 Task: Search one way flight ticket for 3 adults, 3 children in premium economy from San Juan: Fernando Luis Ribas Dominicci Airport (isla Grande Airport) to Greensboro: Piedmont Triad International Airport on 5-1-2023. Choice of flights is United. Price is upto 89000. Outbound departure time preference is 23:45.
Action: Mouse moved to (305, 438)
Screenshot: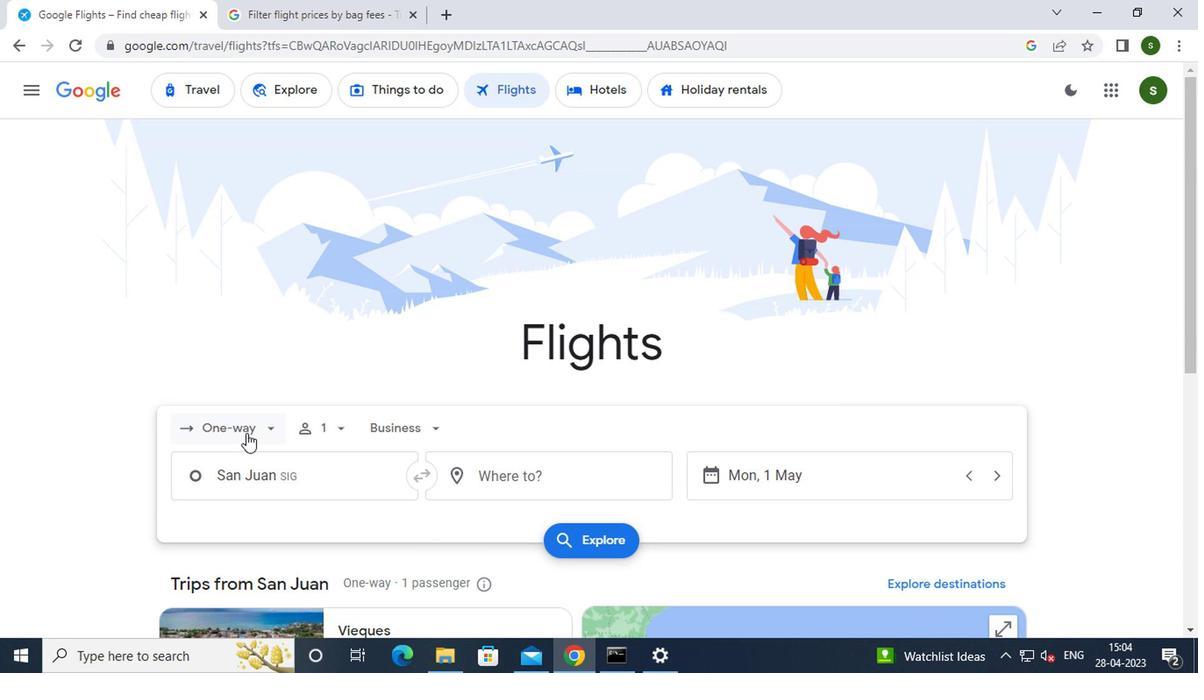 
Action: Mouse pressed left at (305, 438)
Screenshot: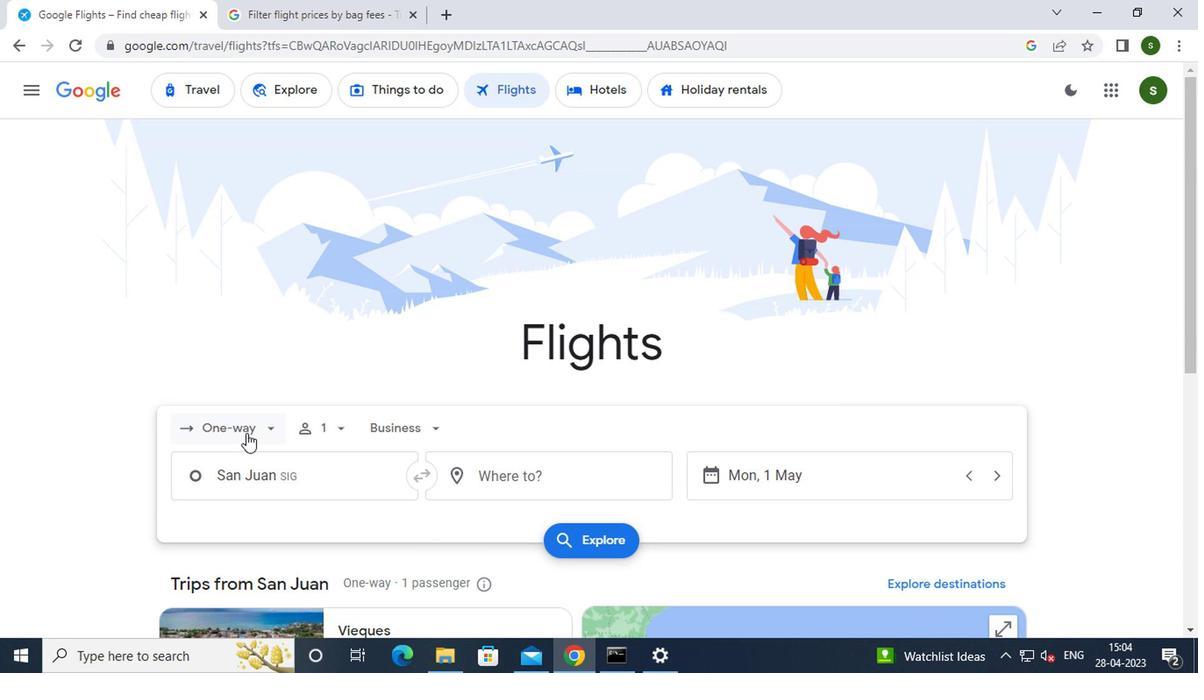 
Action: Mouse moved to (313, 496)
Screenshot: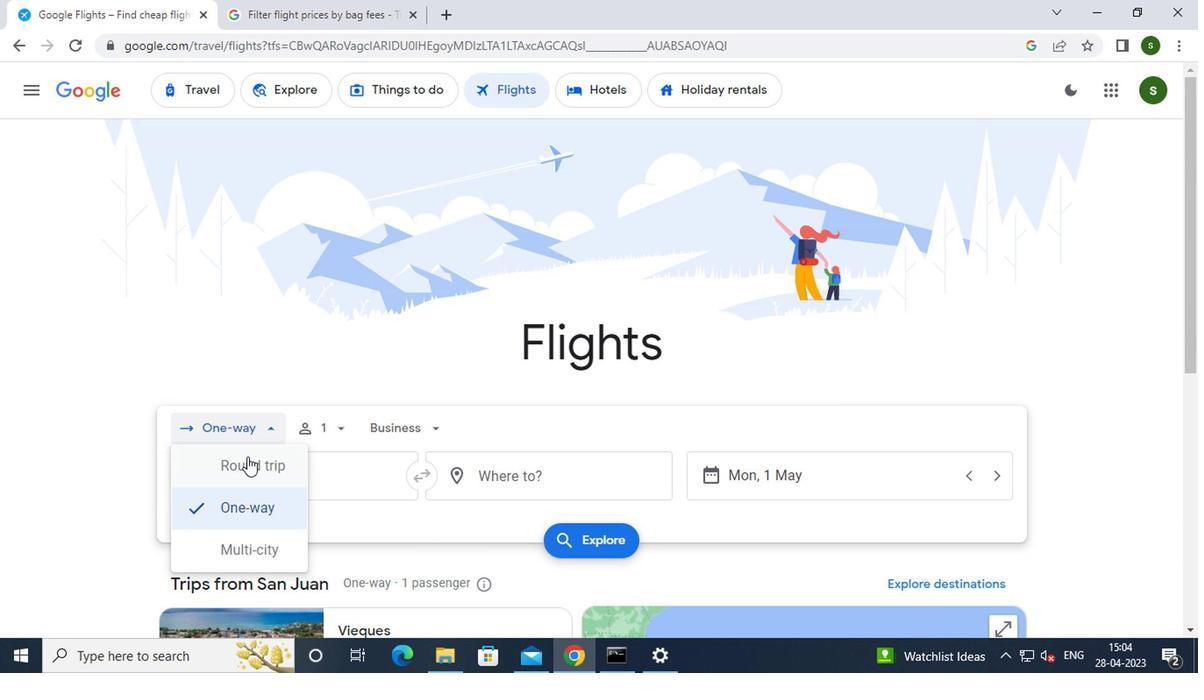 
Action: Mouse pressed left at (313, 496)
Screenshot: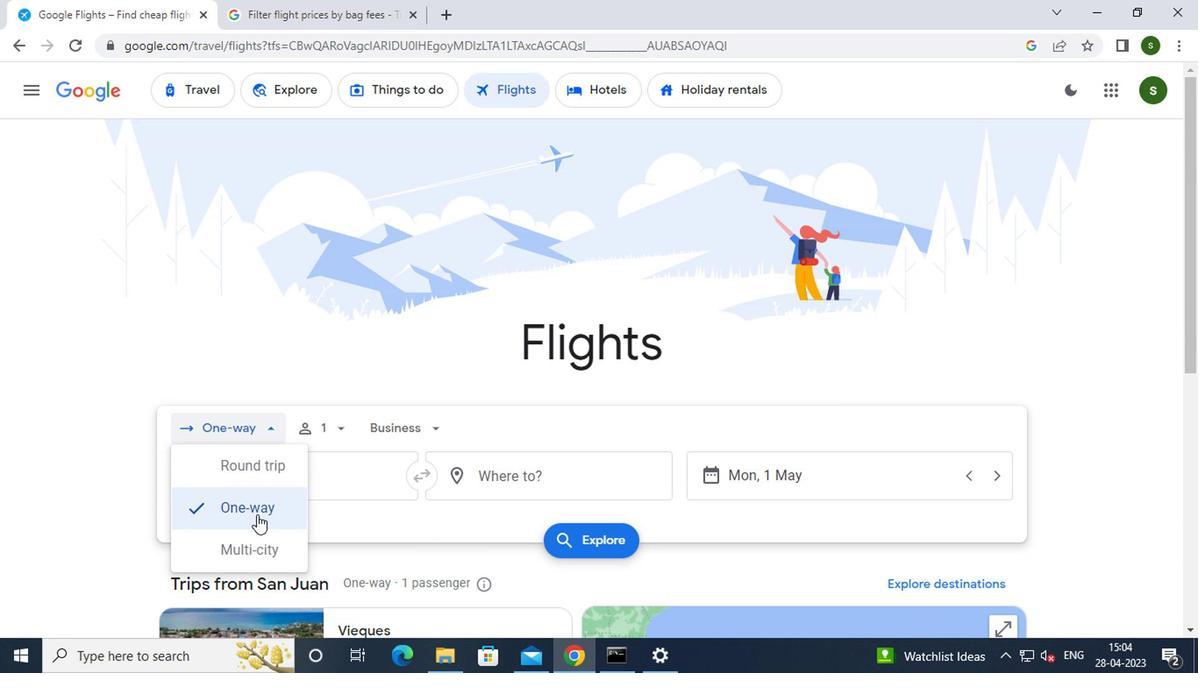 
Action: Mouse moved to (370, 434)
Screenshot: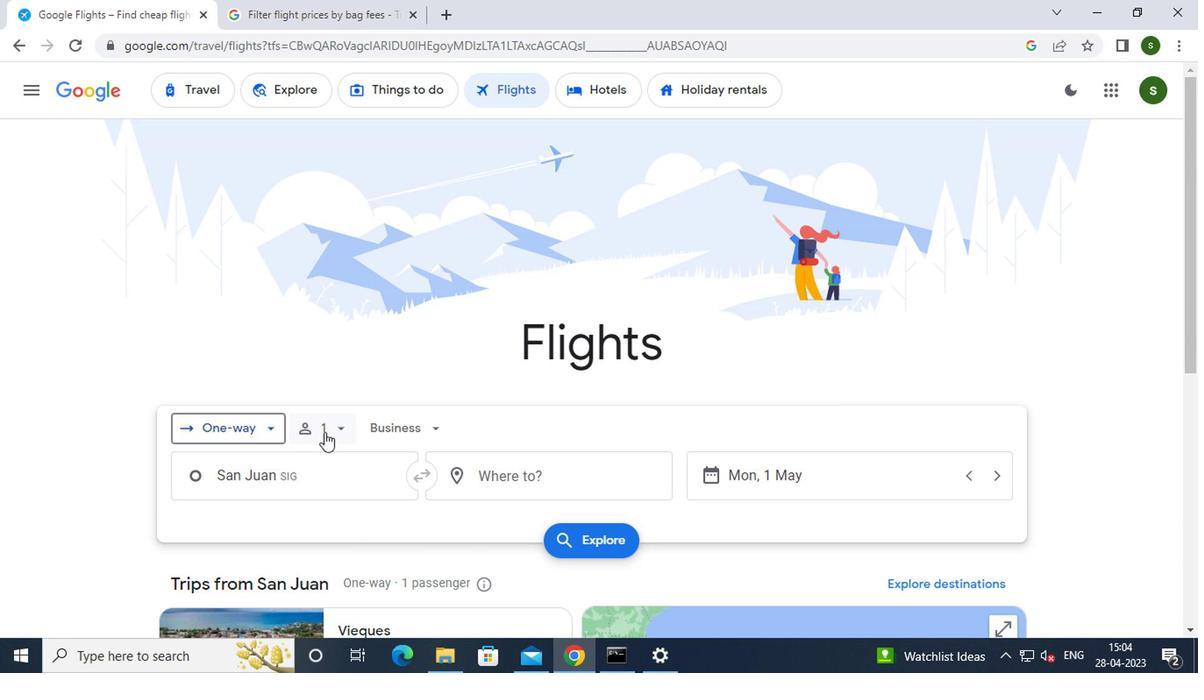 
Action: Mouse pressed left at (370, 434)
Screenshot: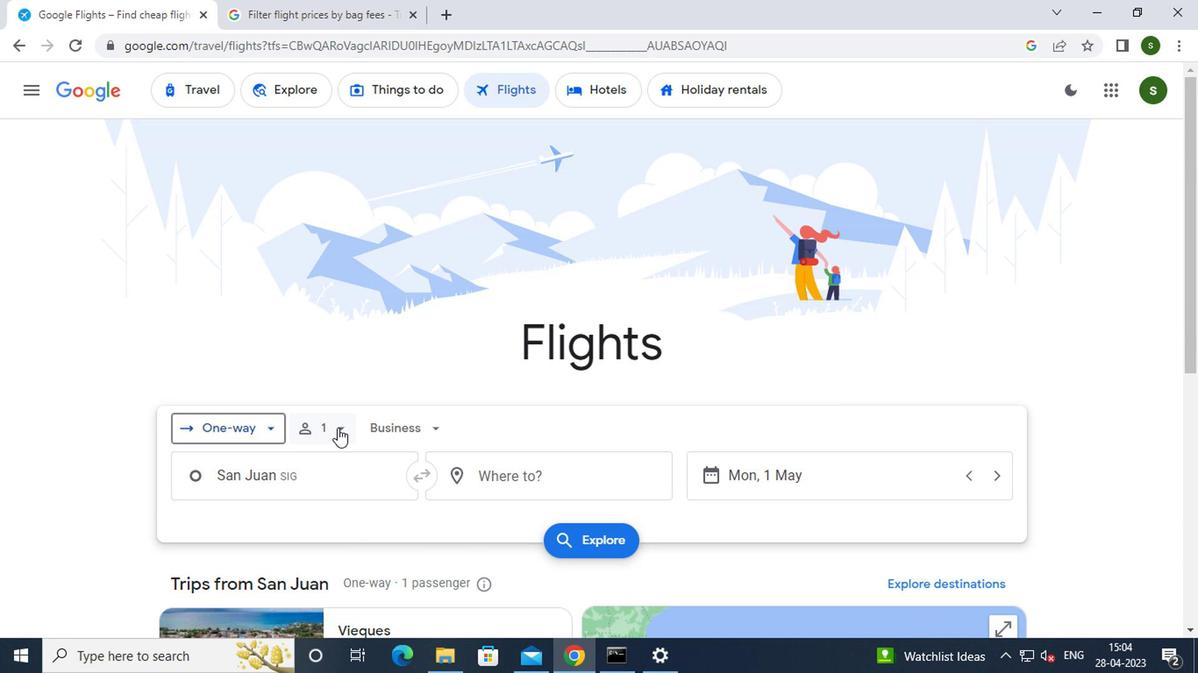 
Action: Mouse moved to (472, 462)
Screenshot: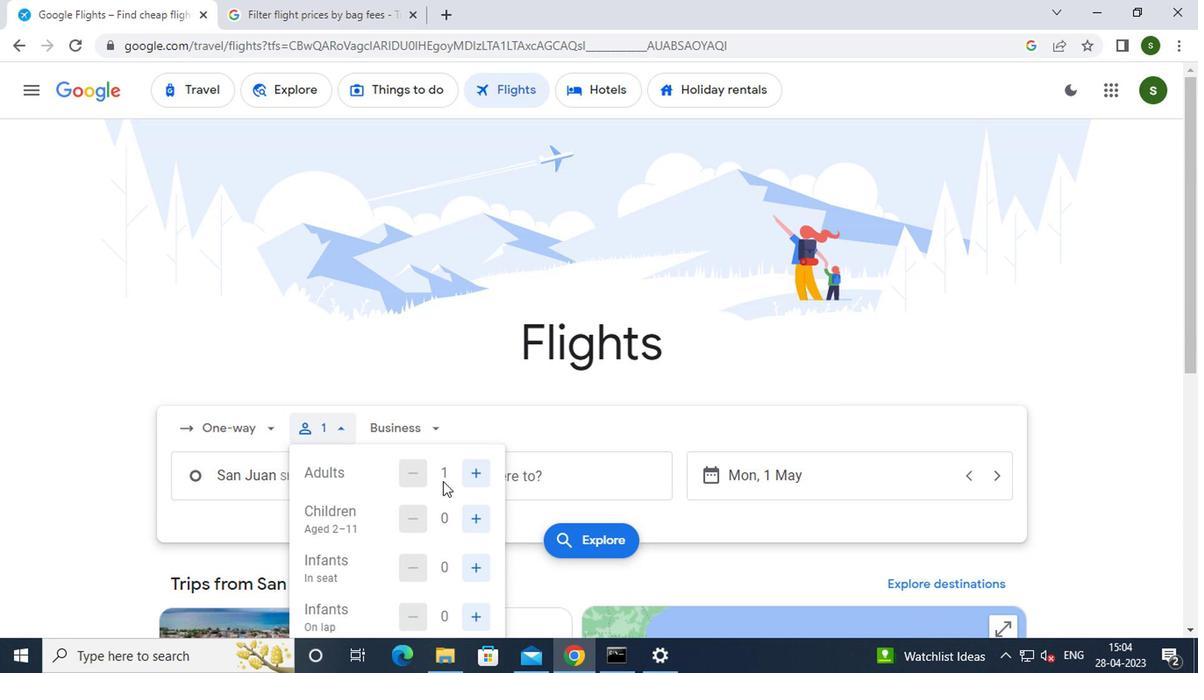
Action: Mouse pressed left at (472, 462)
Screenshot: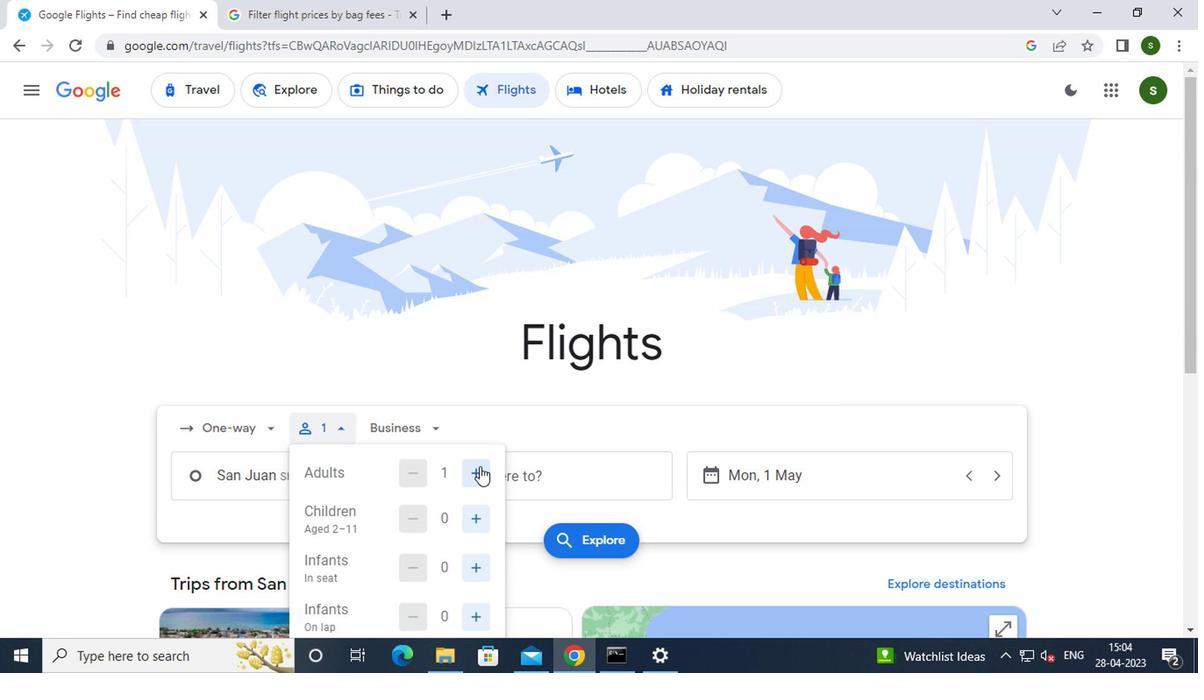 
Action: Mouse pressed left at (472, 462)
Screenshot: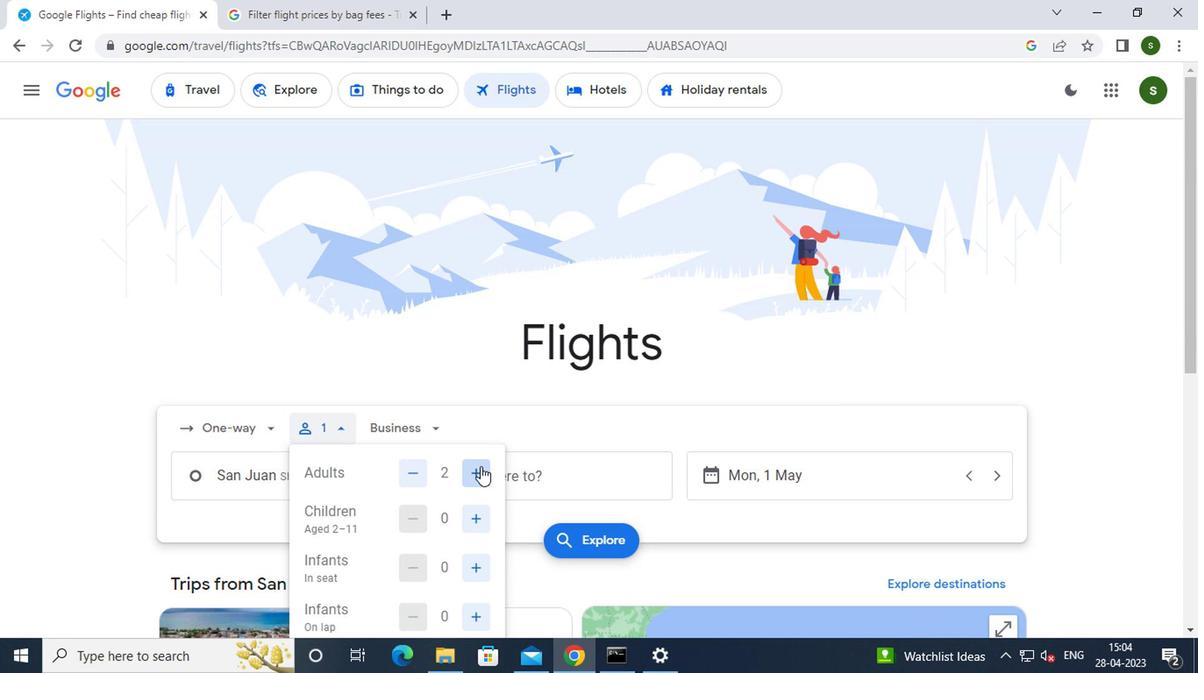 
Action: Mouse moved to (466, 497)
Screenshot: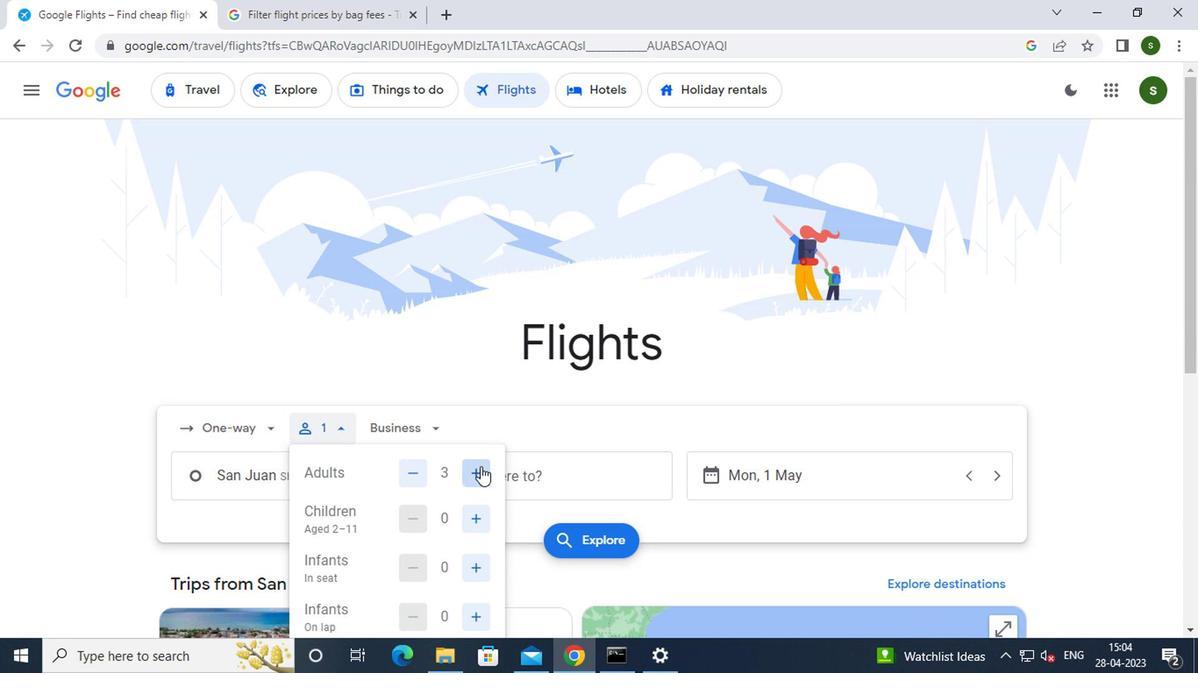 
Action: Mouse pressed left at (466, 497)
Screenshot: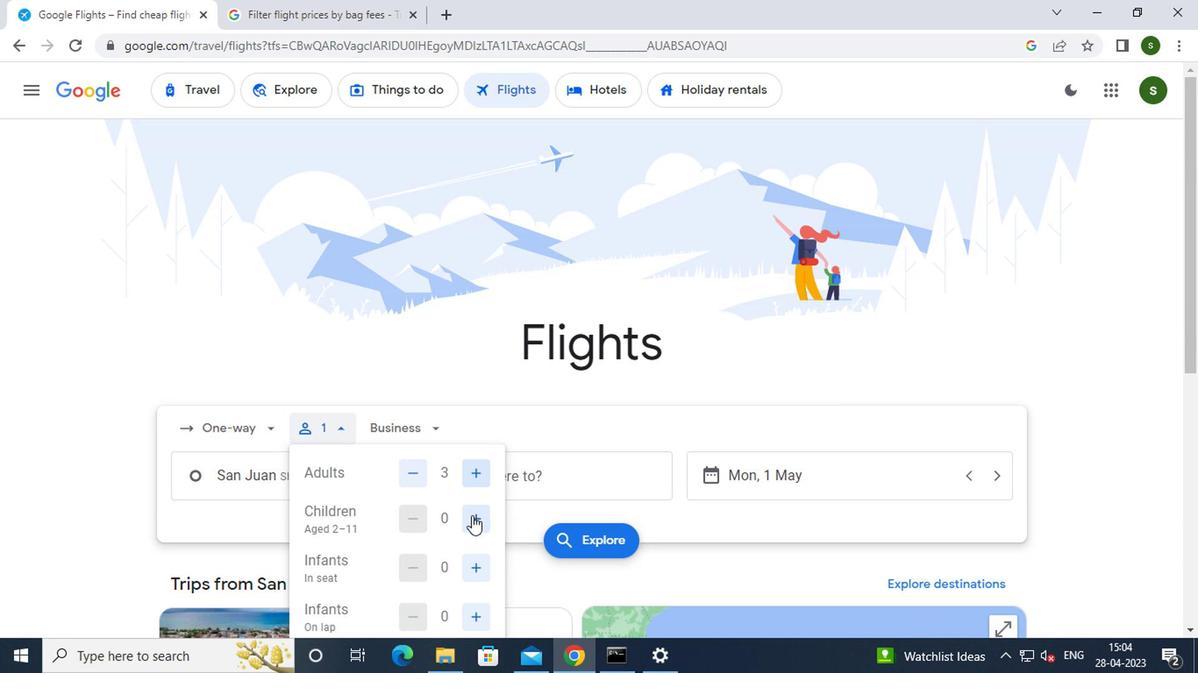 
Action: Mouse pressed left at (466, 497)
Screenshot: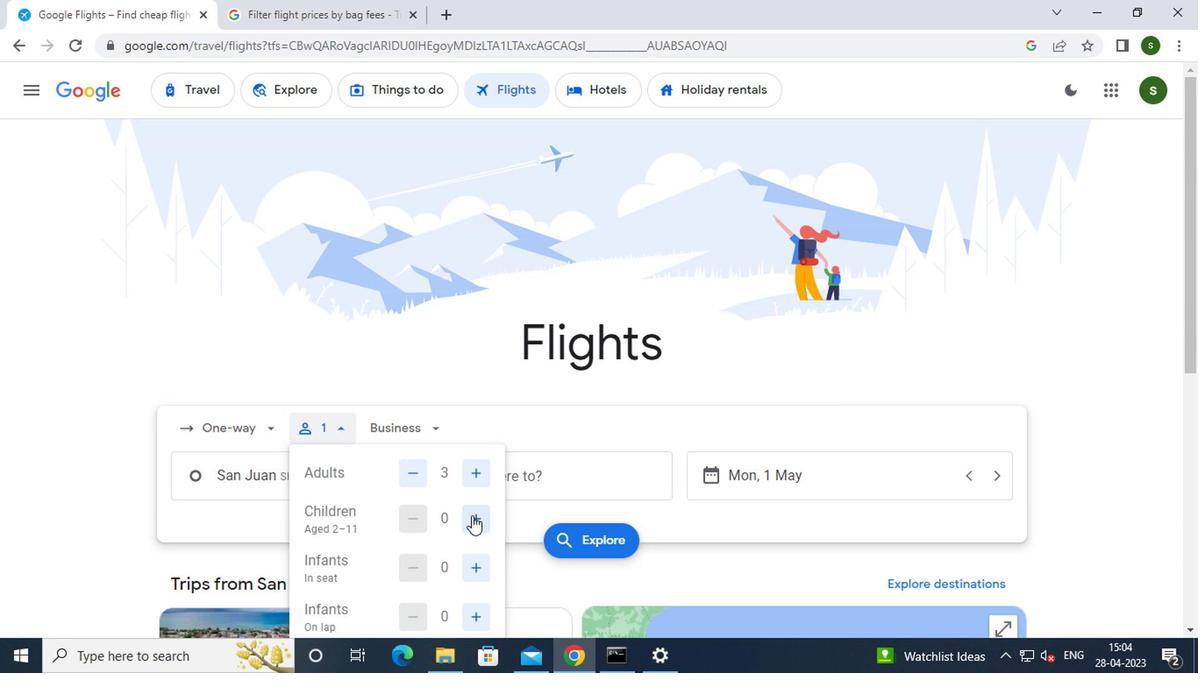 
Action: Mouse pressed left at (466, 497)
Screenshot: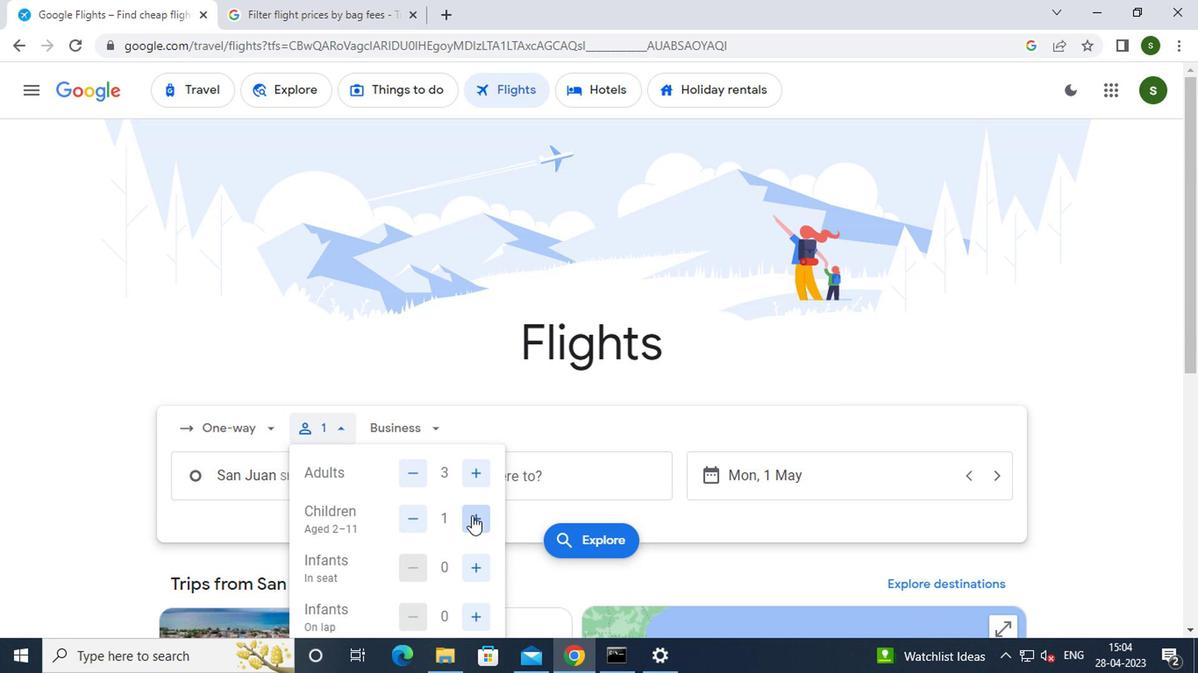 
Action: Mouse moved to (436, 438)
Screenshot: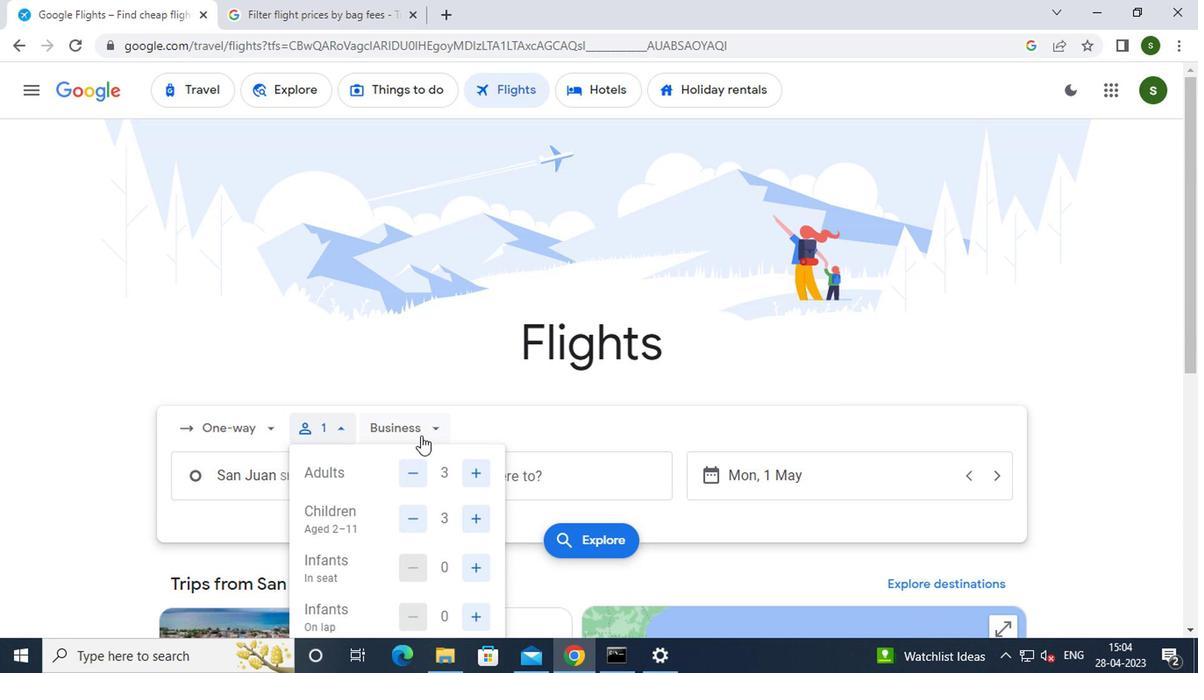 
Action: Mouse pressed left at (436, 438)
Screenshot: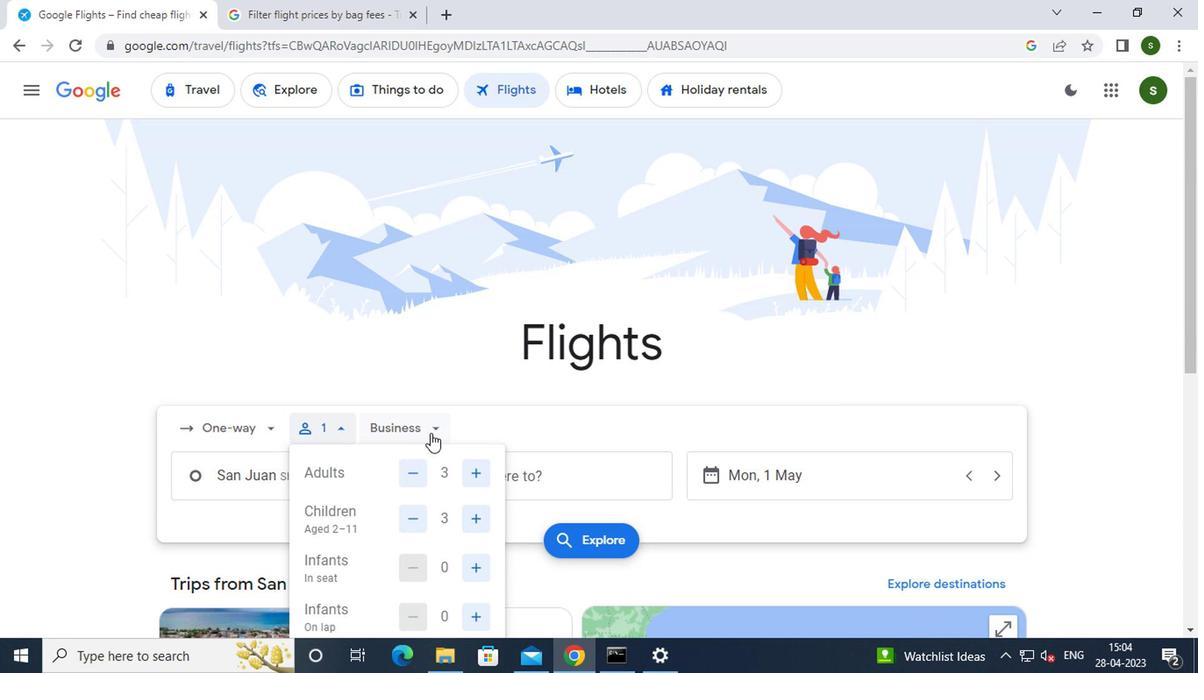 
Action: Mouse moved to (451, 489)
Screenshot: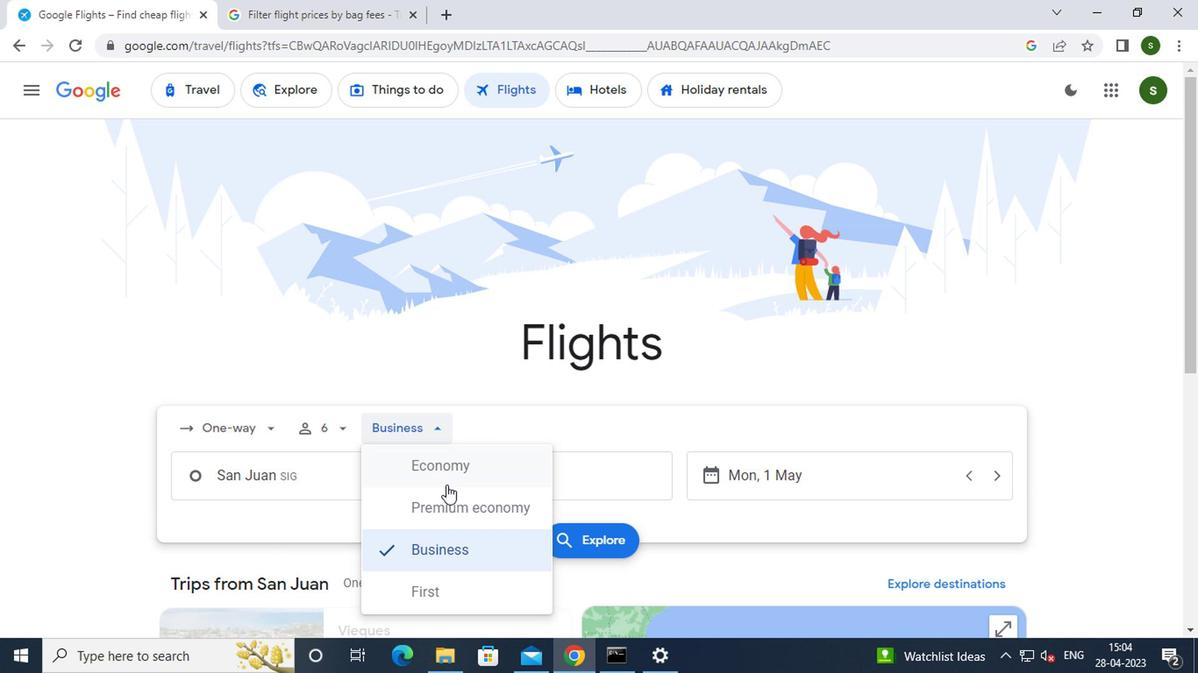 
Action: Mouse pressed left at (451, 489)
Screenshot: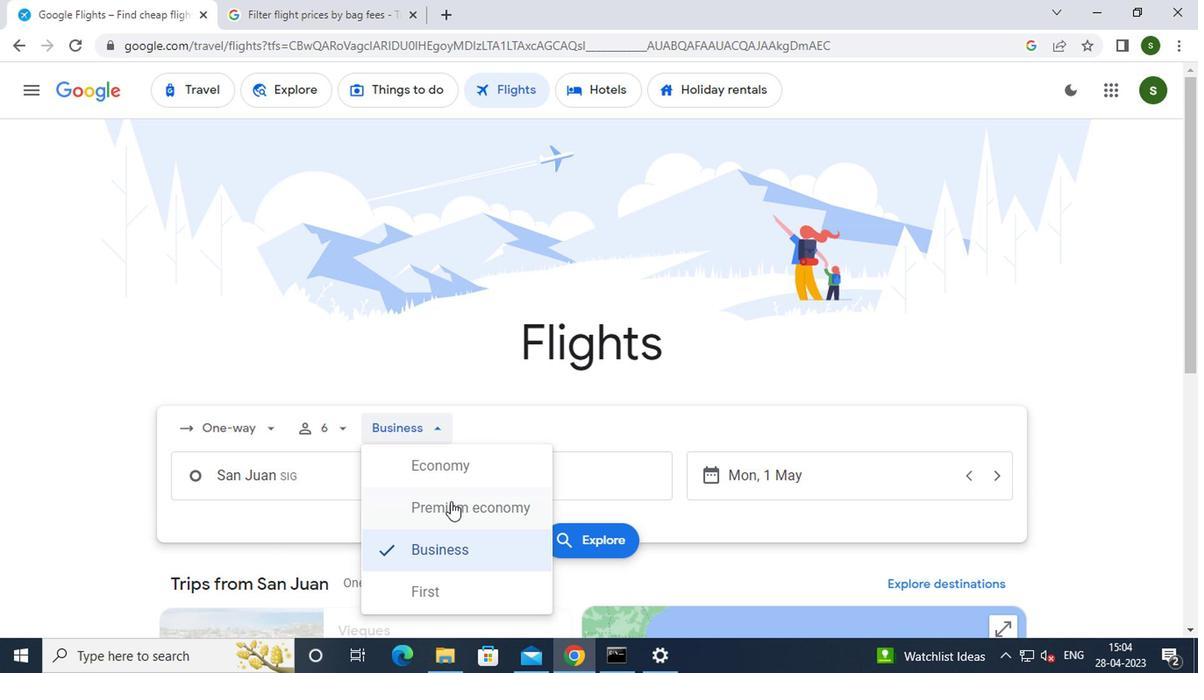 
Action: Mouse moved to (408, 476)
Screenshot: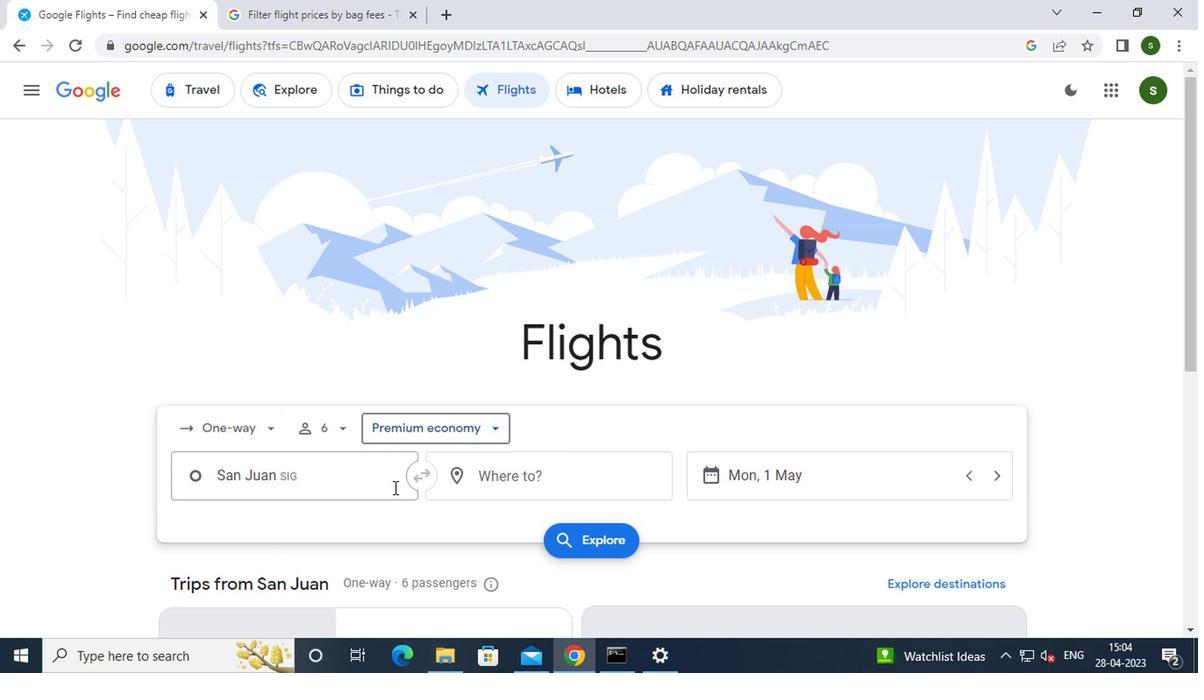 
Action: Mouse pressed left at (408, 476)
Screenshot: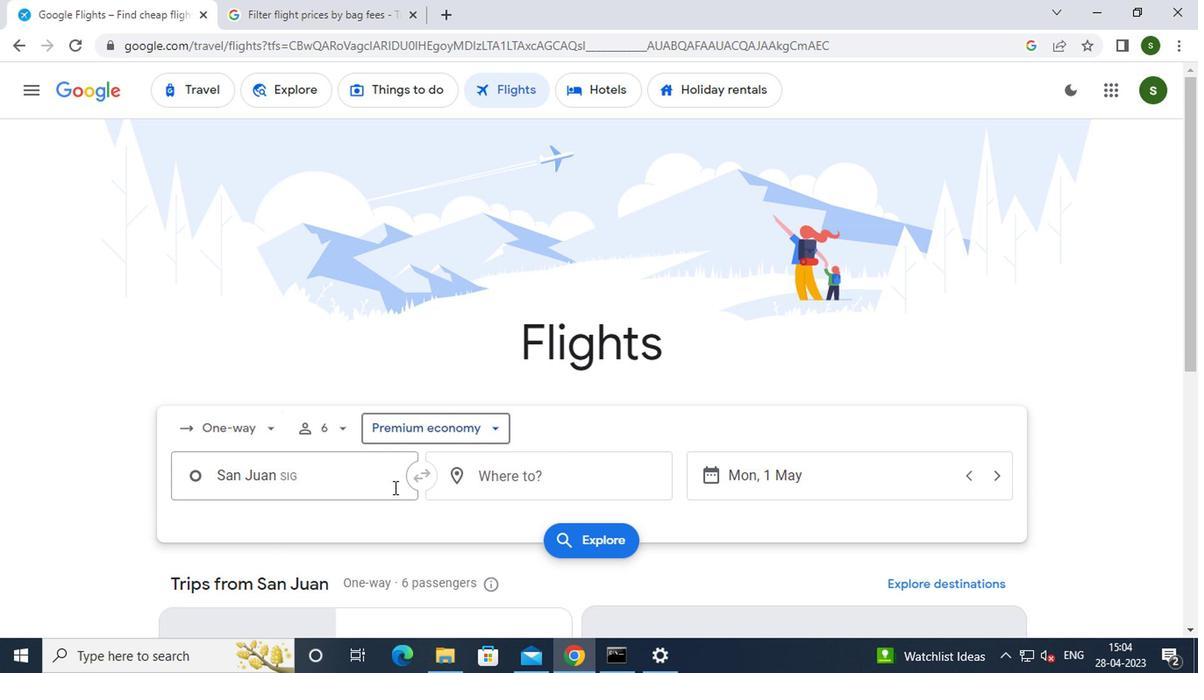 
Action: Mouse moved to (408, 476)
Screenshot: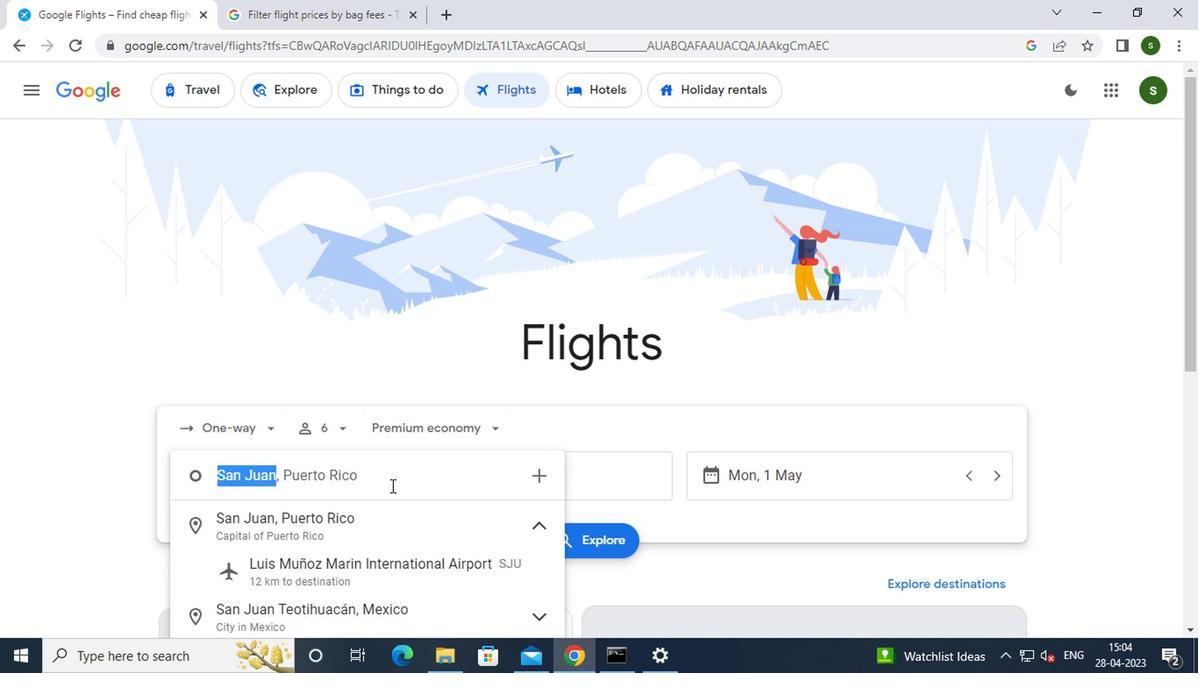 
Action: Key pressed f<Key.caps_lock>ernando
Screenshot: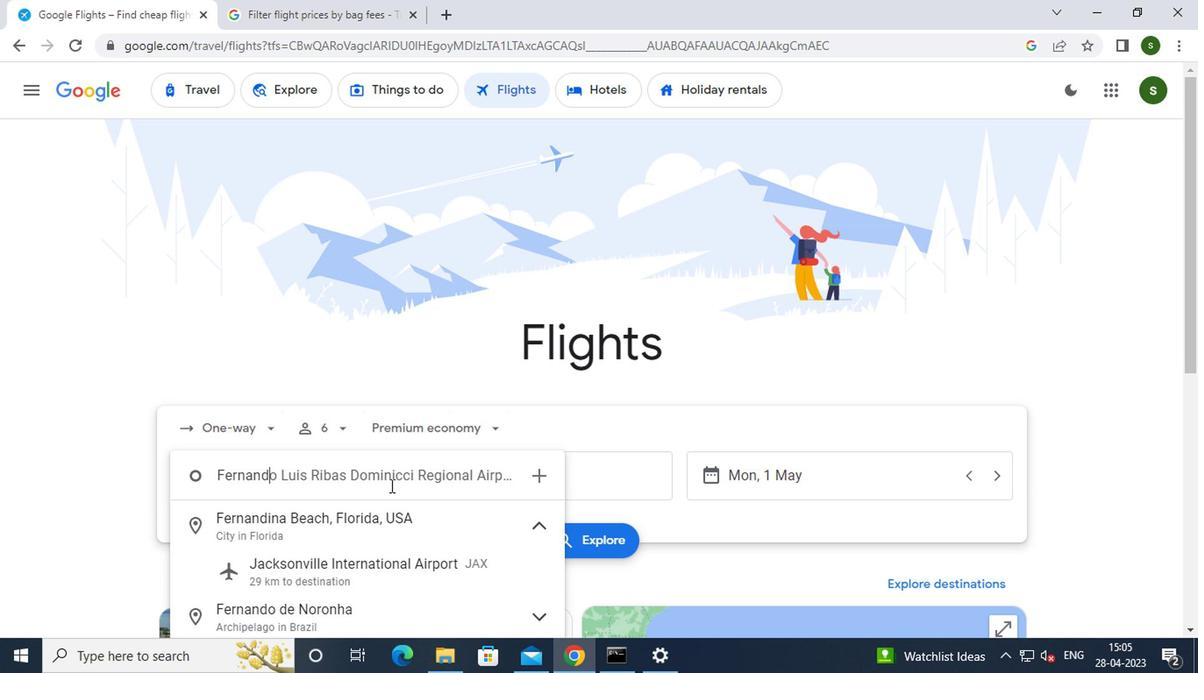 
Action: Mouse moved to (405, 567)
Screenshot: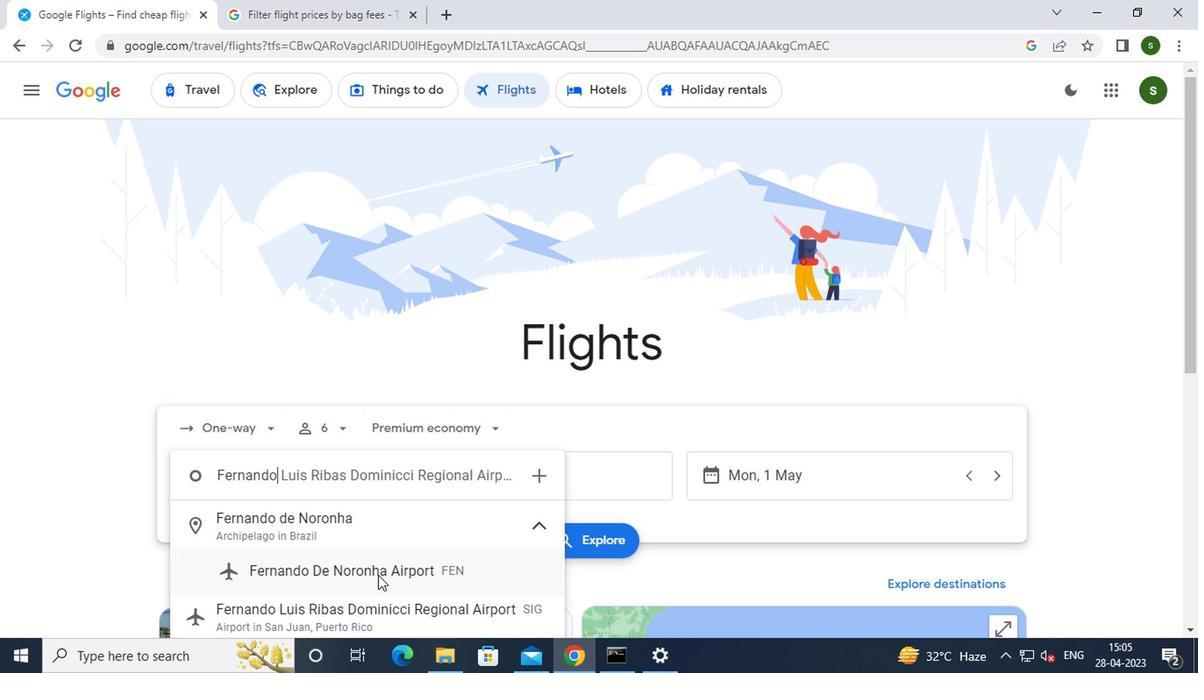 
Action: Mouse pressed left at (405, 567)
Screenshot: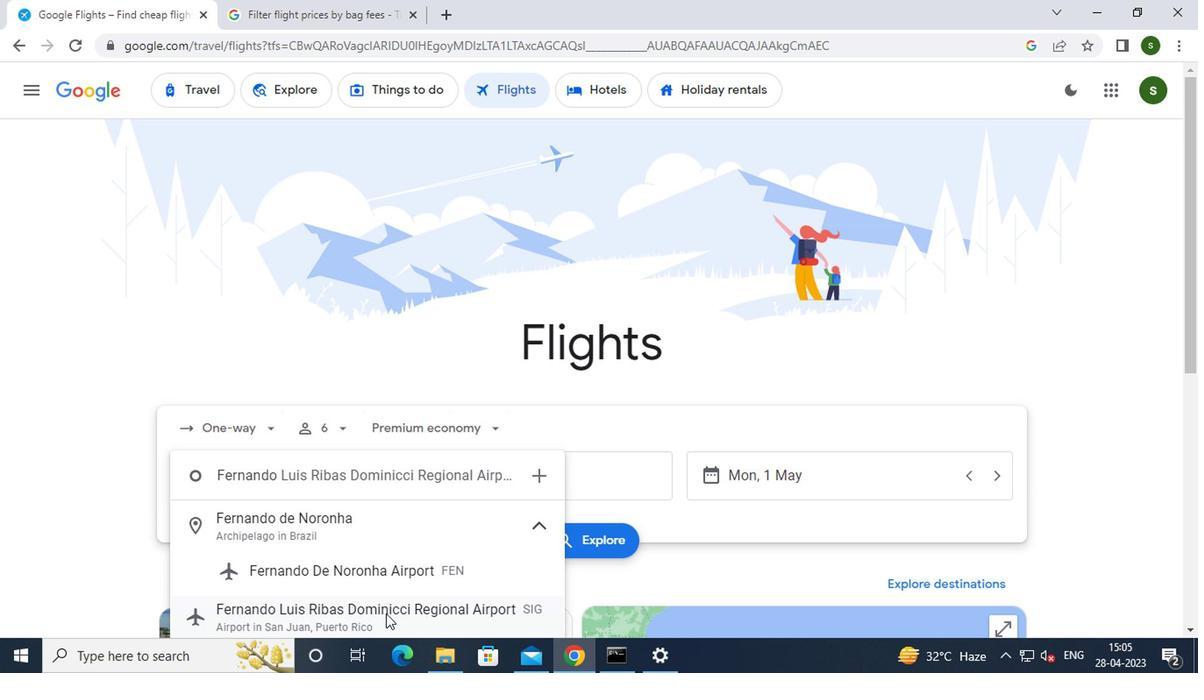 
Action: Mouse moved to (555, 468)
Screenshot: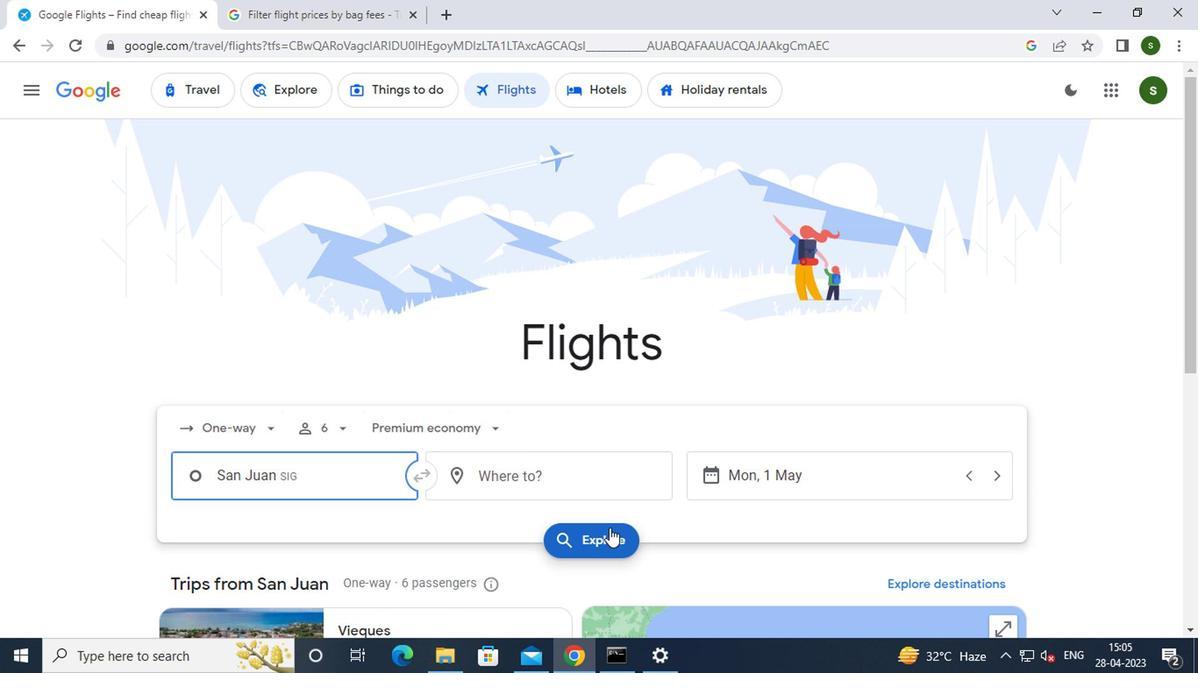 
Action: Mouse pressed left at (555, 468)
Screenshot: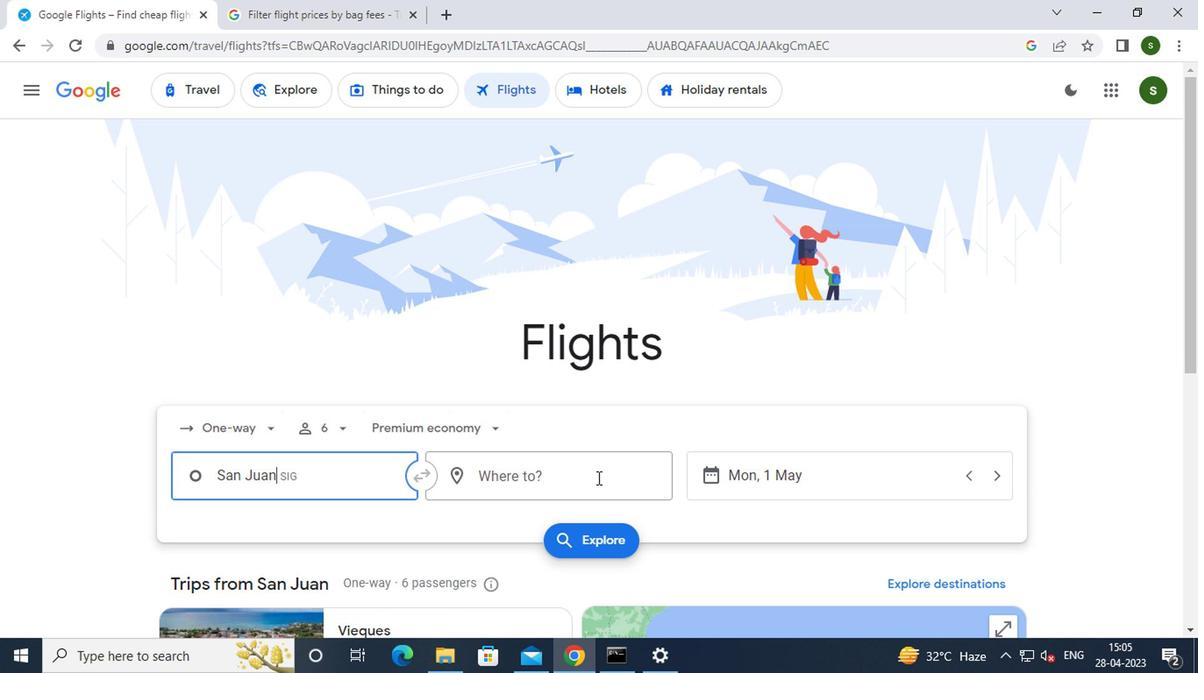 
Action: Key pressed <Key.caps_lock>g<Key.caps_lock>reensboro
Screenshot: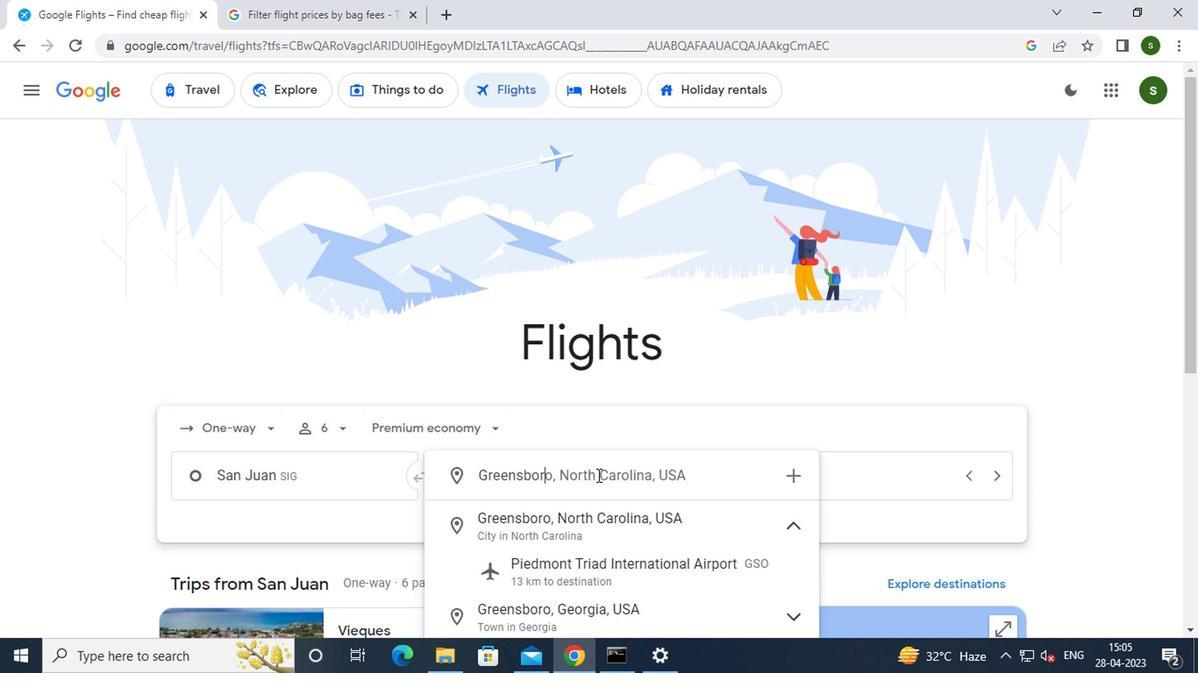 
Action: Mouse moved to (564, 524)
Screenshot: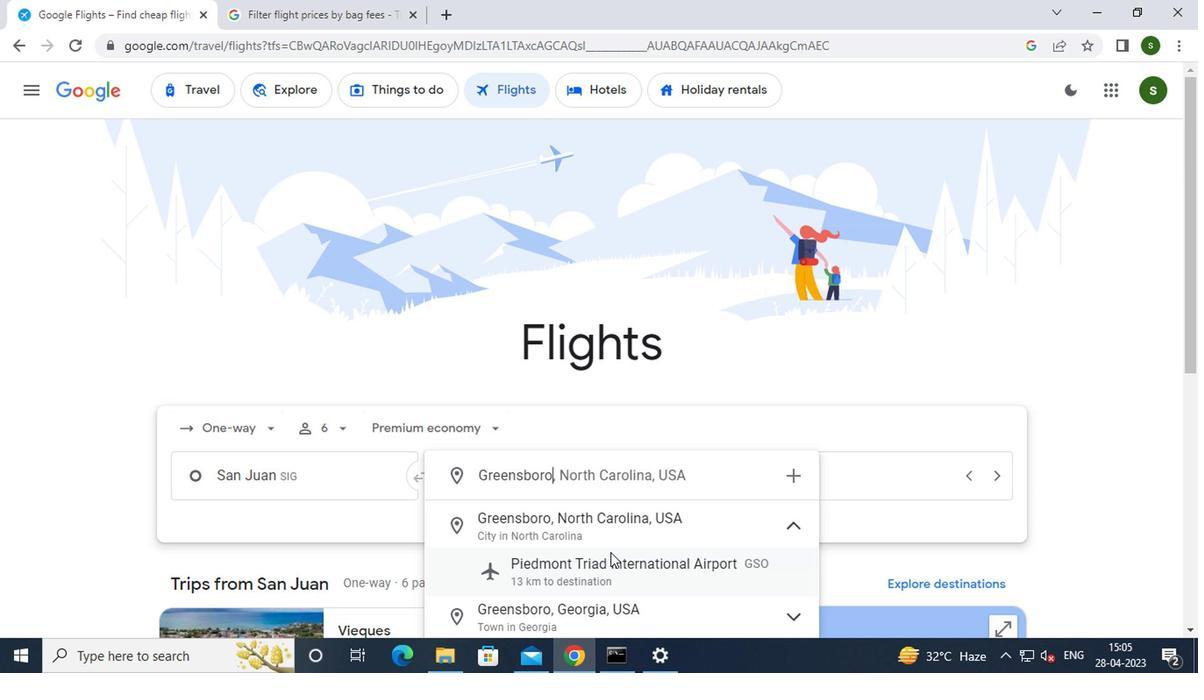 
Action: Mouse pressed left at (564, 524)
Screenshot: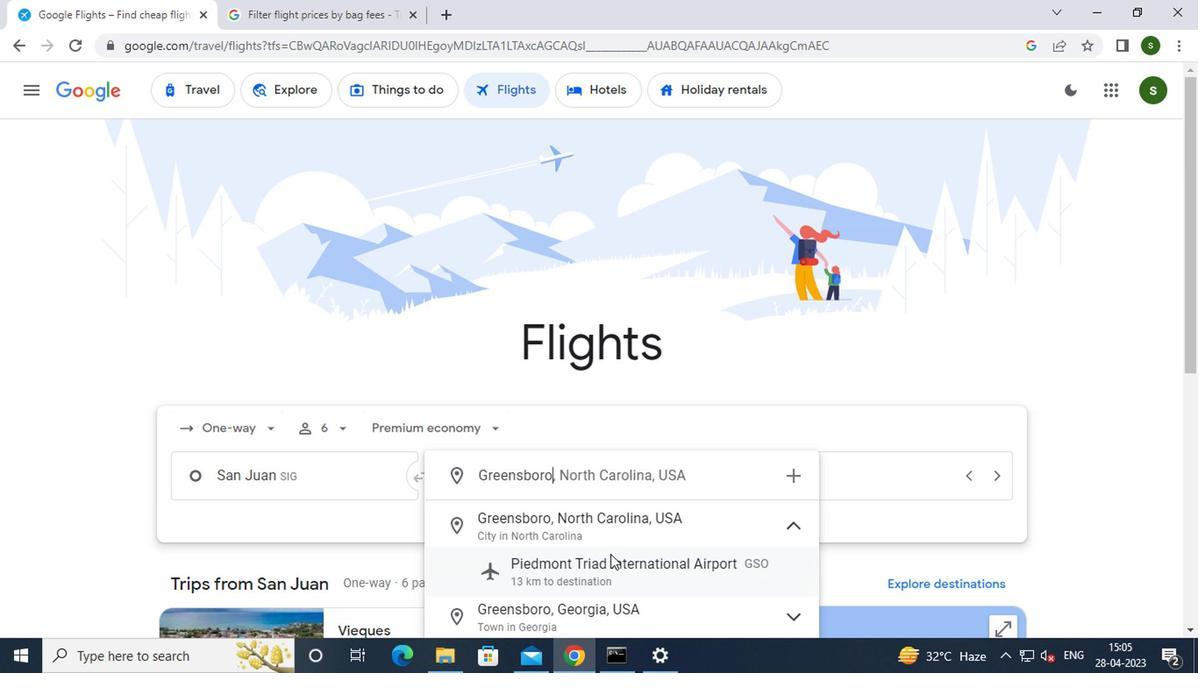 
Action: Mouse moved to (720, 474)
Screenshot: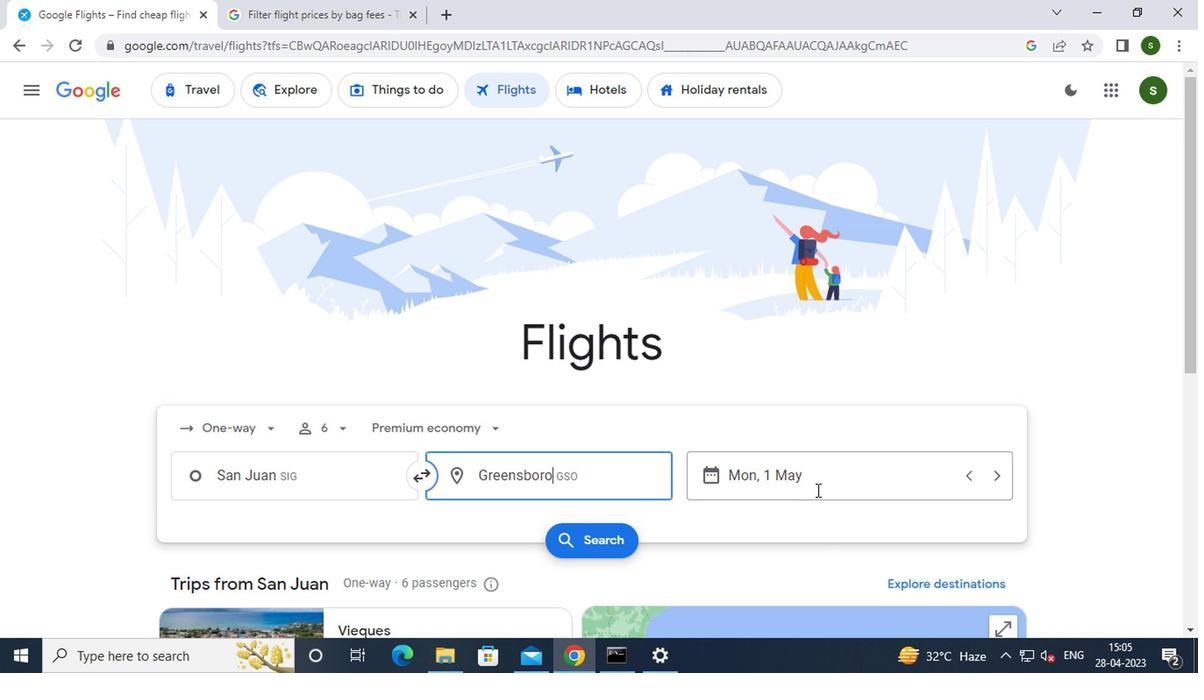 
Action: Mouse pressed left at (720, 474)
Screenshot: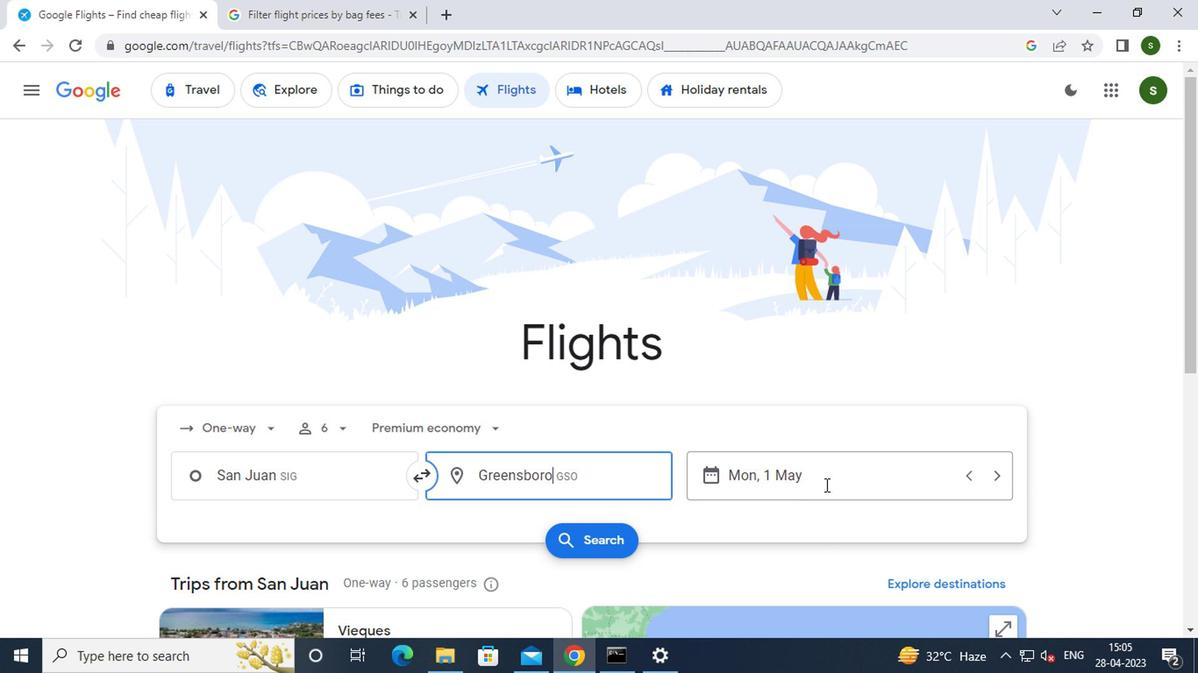 
Action: Mouse moved to (677, 360)
Screenshot: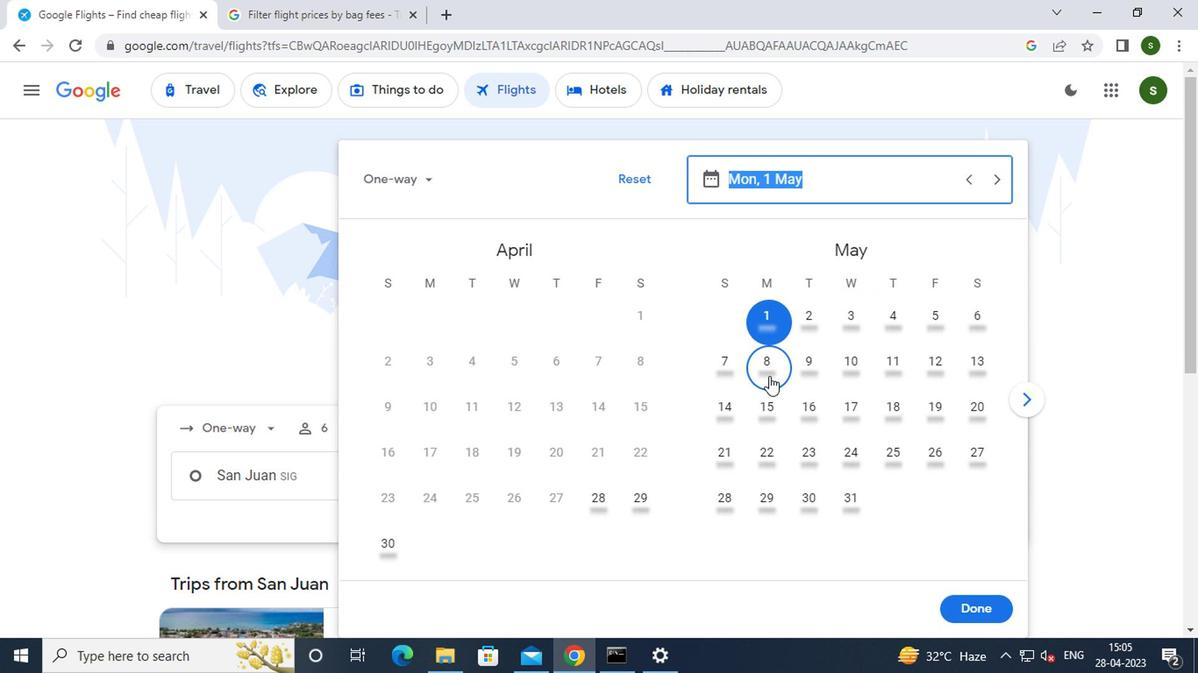 
Action: Mouse pressed left at (677, 360)
Screenshot: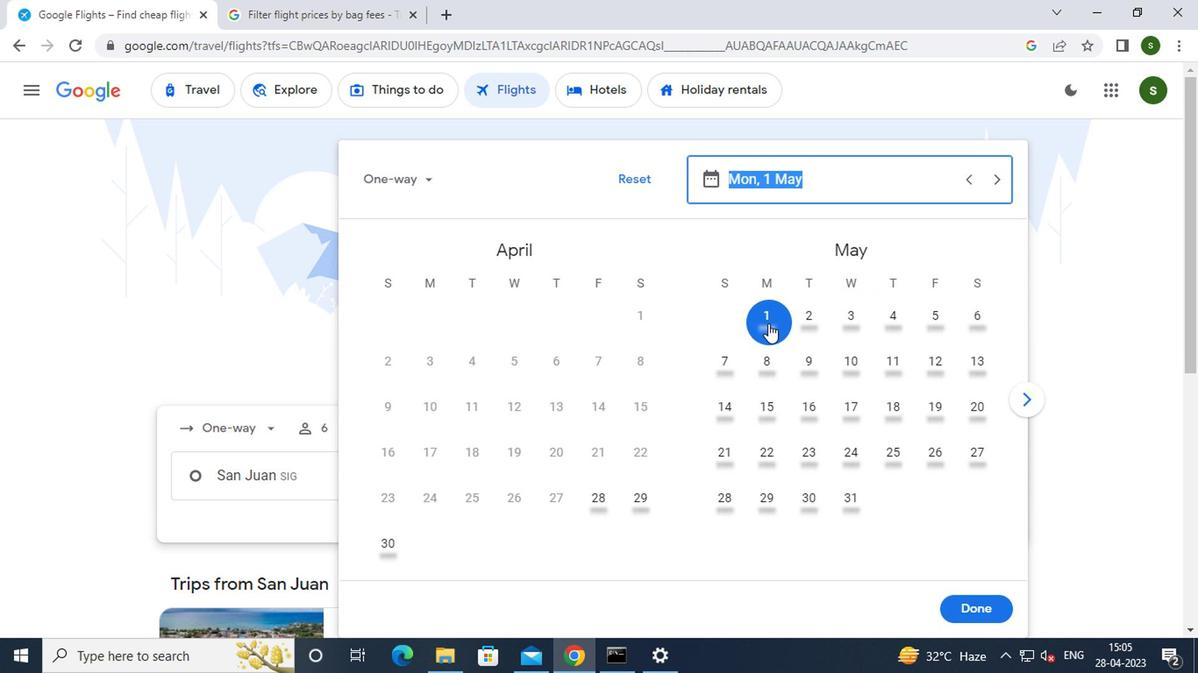 
Action: Mouse moved to (836, 563)
Screenshot: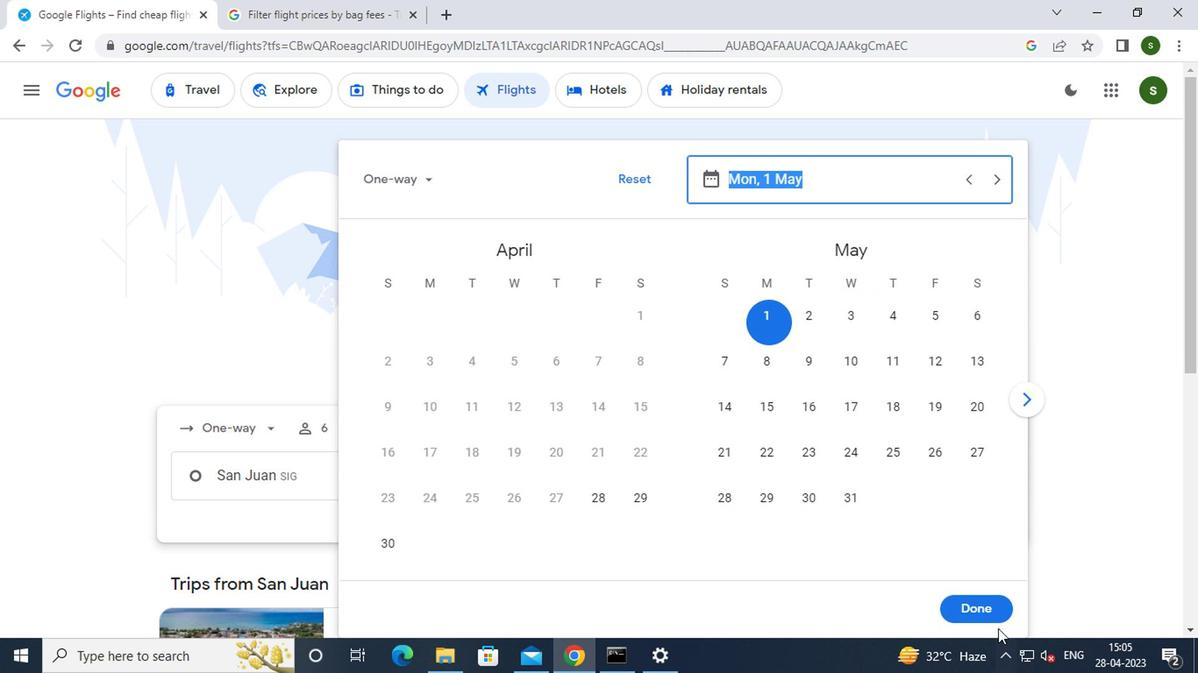 
Action: Mouse pressed left at (836, 563)
Screenshot: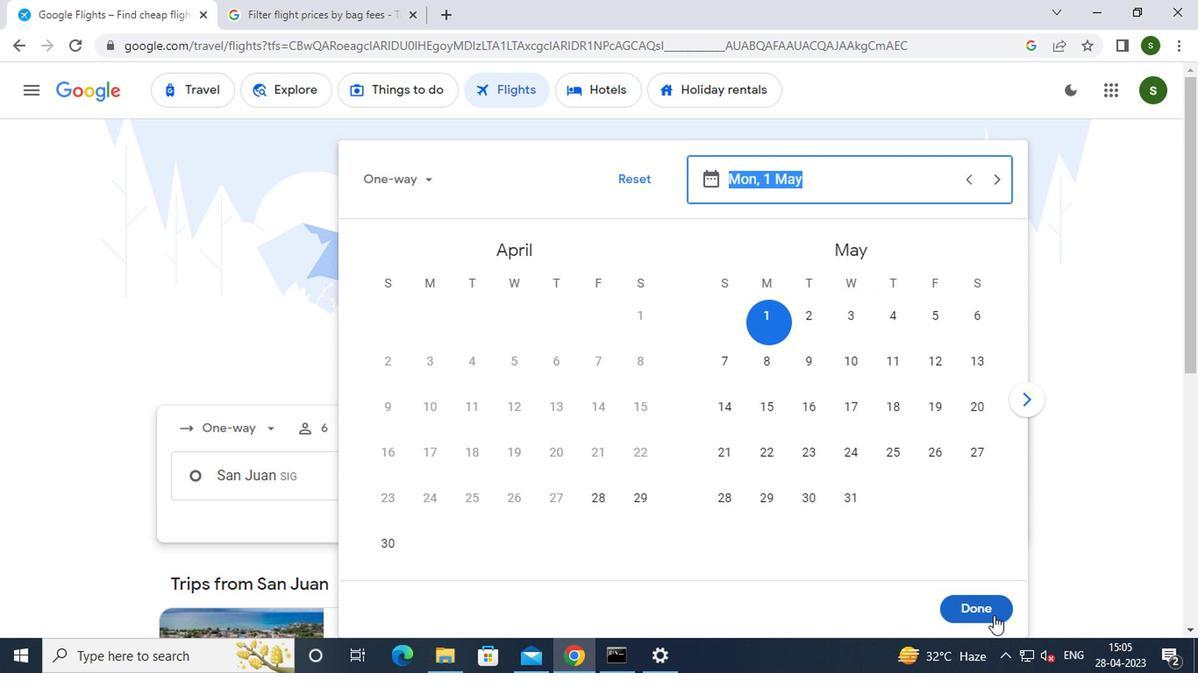 
Action: Mouse moved to (562, 511)
Screenshot: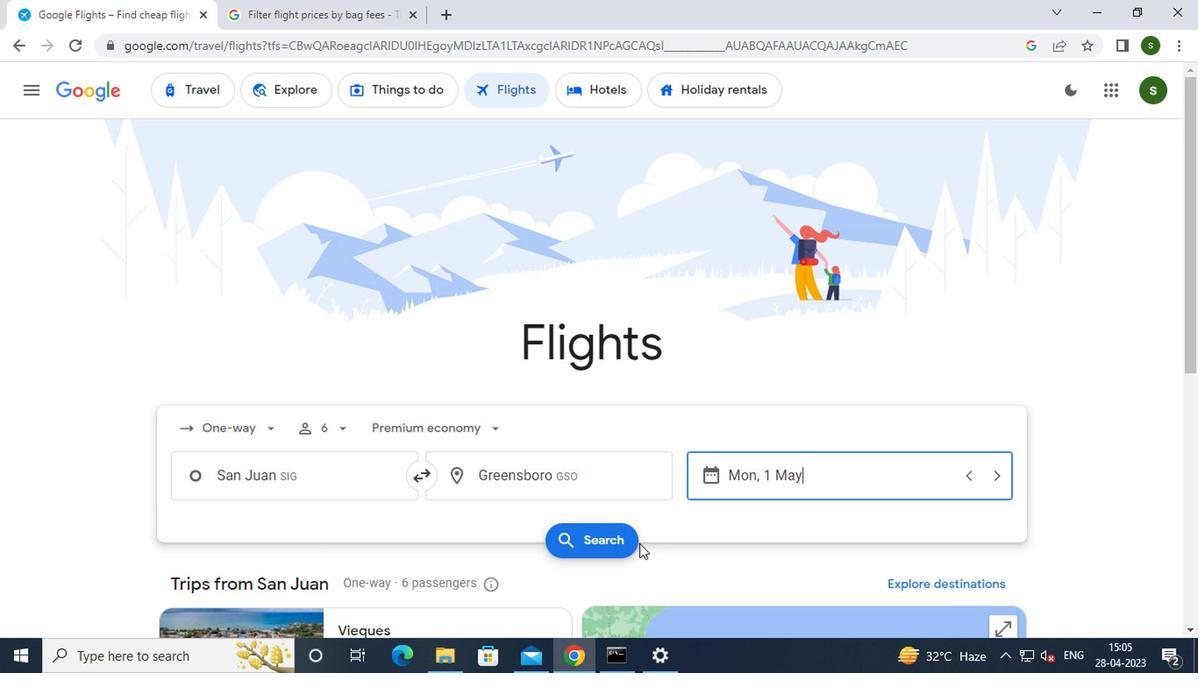 
Action: Mouse pressed left at (562, 511)
Screenshot: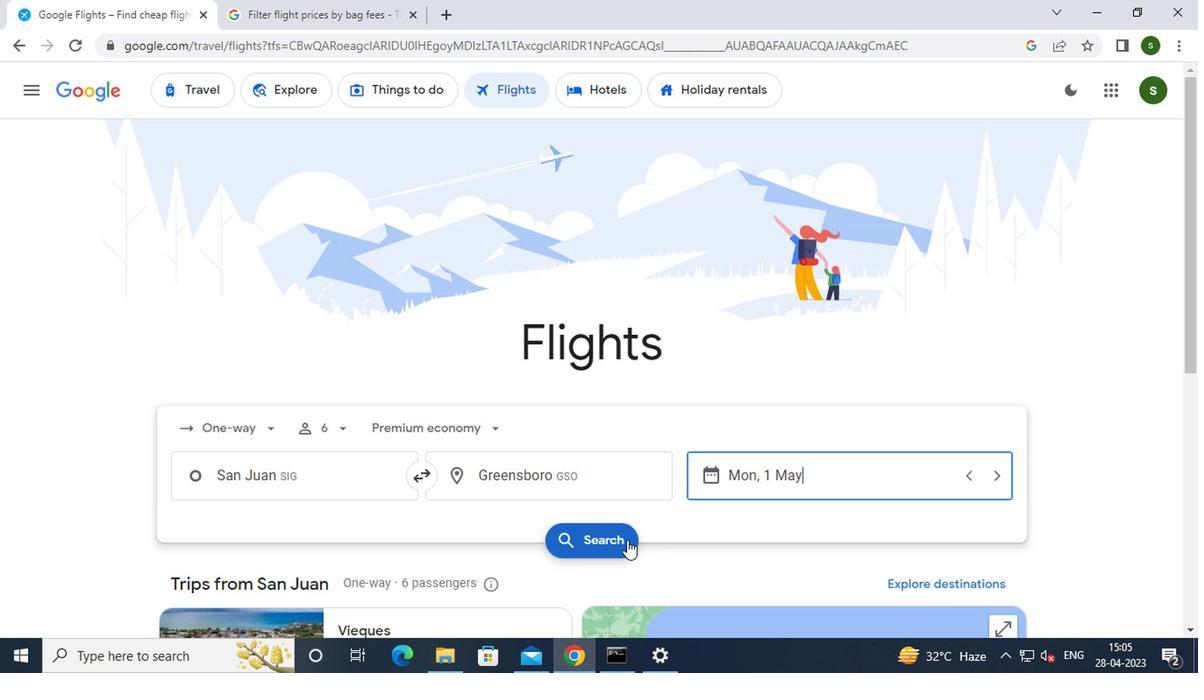 
Action: Mouse moved to (264, 314)
Screenshot: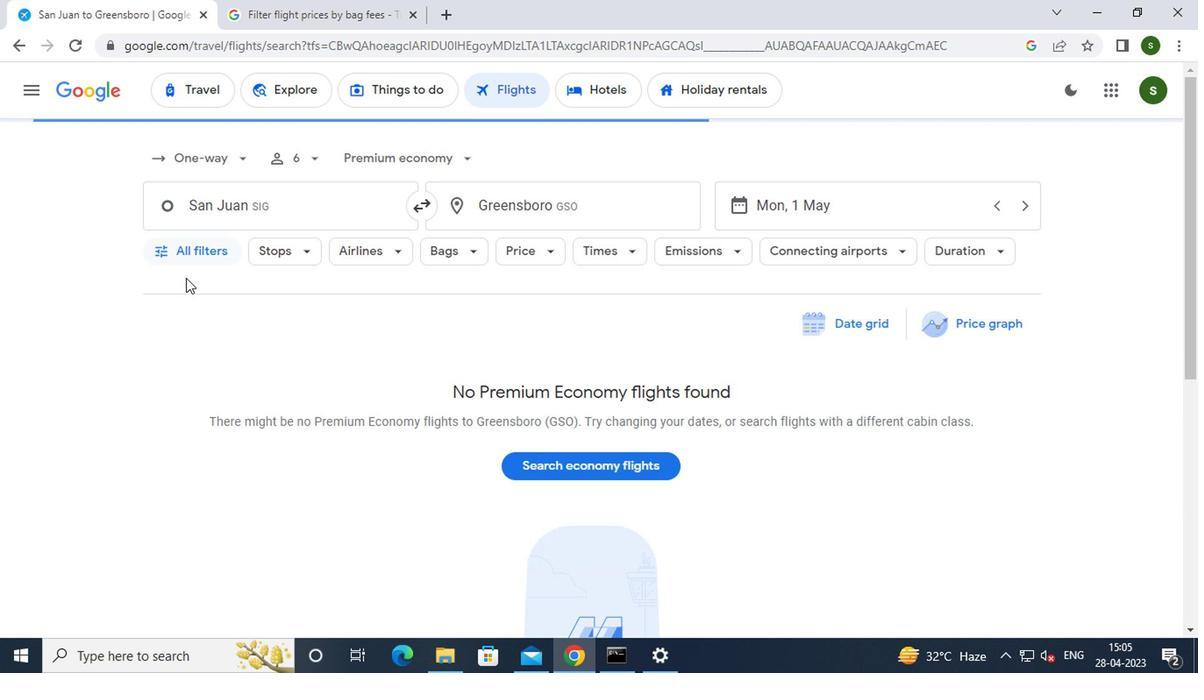 
Action: Mouse pressed left at (264, 314)
Screenshot: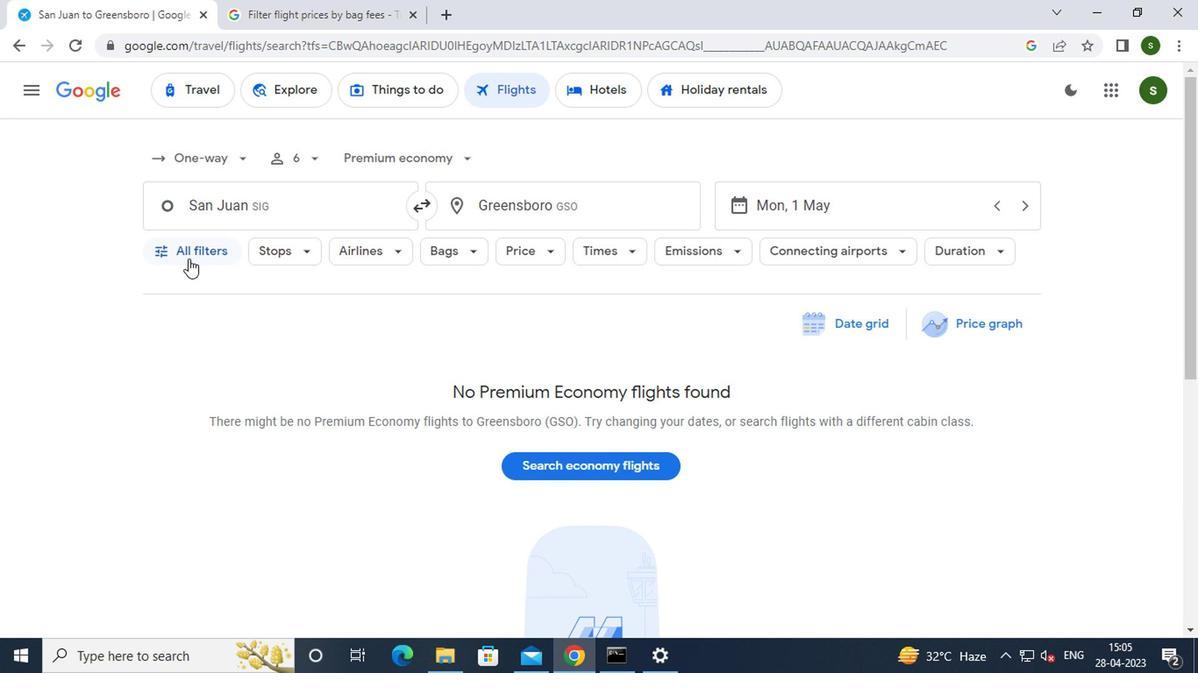 
Action: Mouse moved to (328, 376)
Screenshot: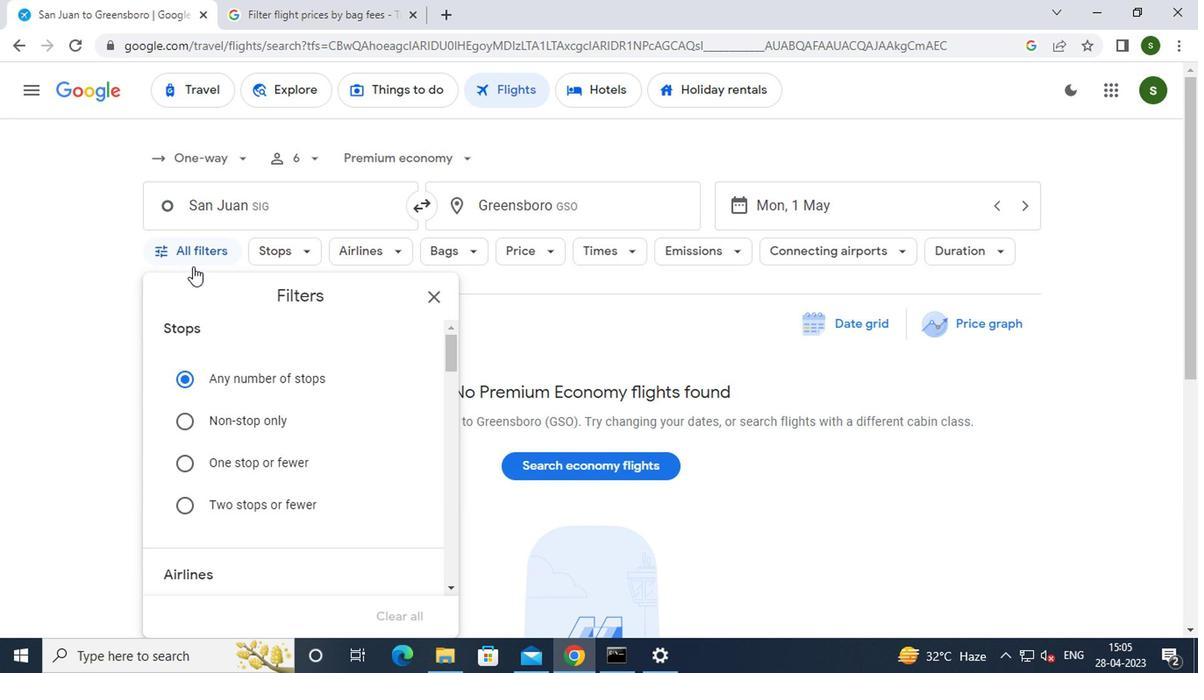 
Action: Mouse scrolled (328, 376) with delta (0, 0)
Screenshot: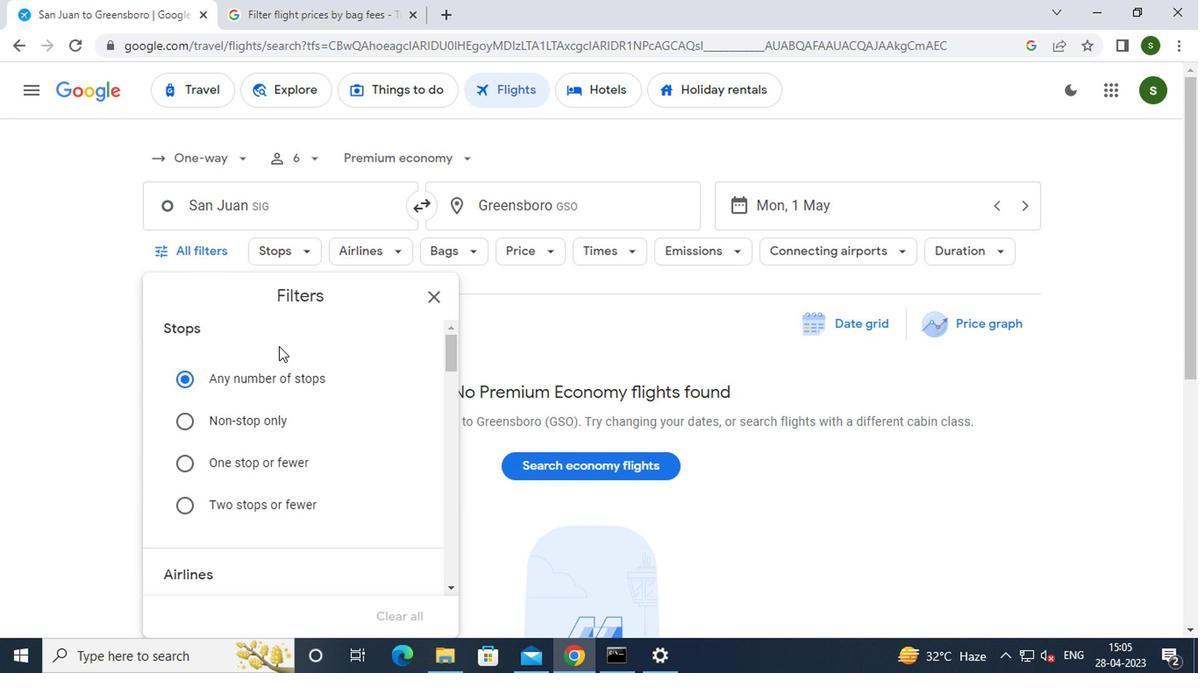 
Action: Mouse scrolled (328, 376) with delta (0, 0)
Screenshot: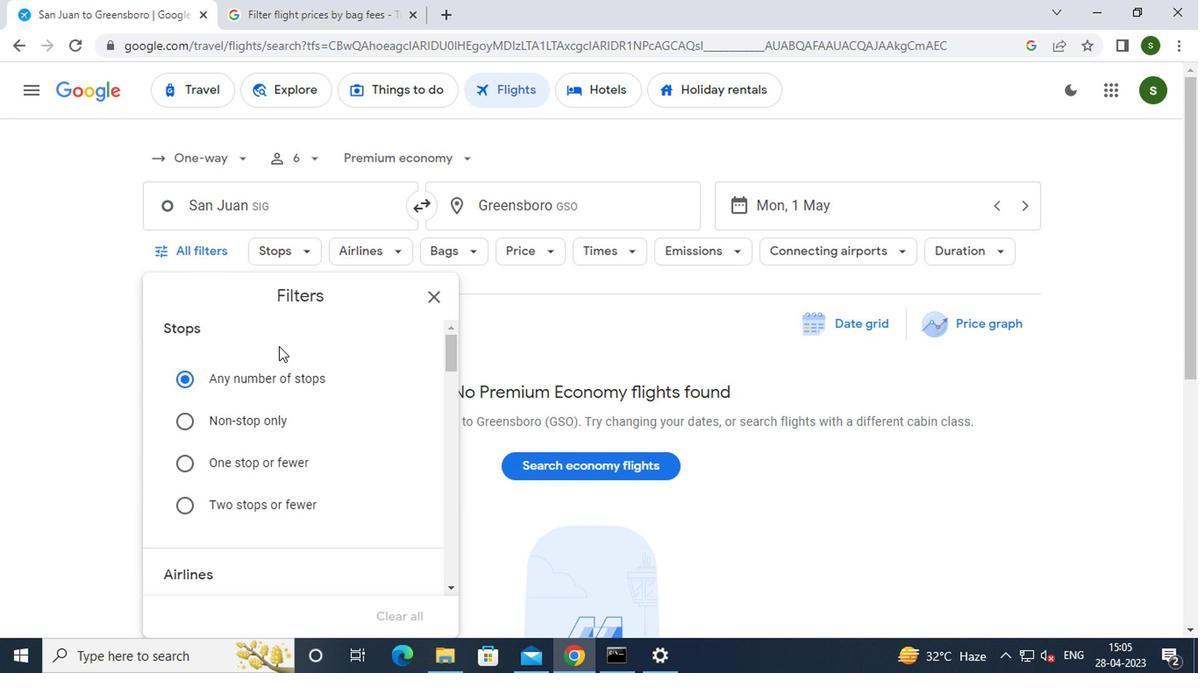 
Action: Mouse moved to (429, 448)
Screenshot: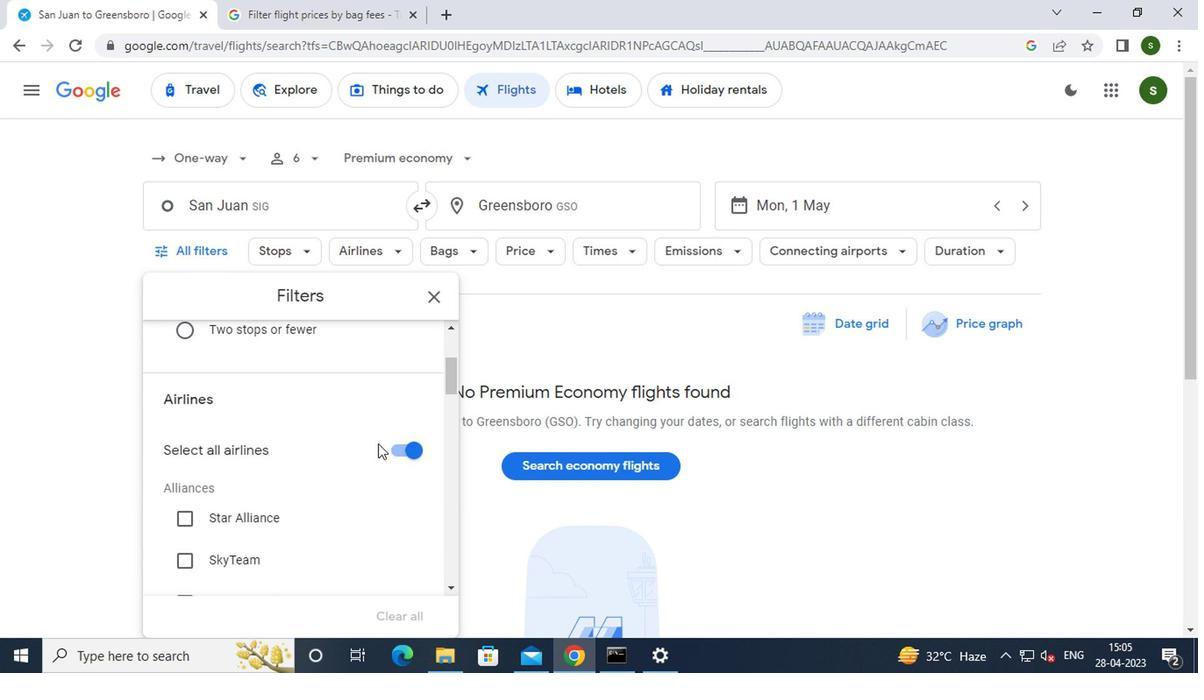
Action: Mouse pressed left at (429, 448)
Screenshot: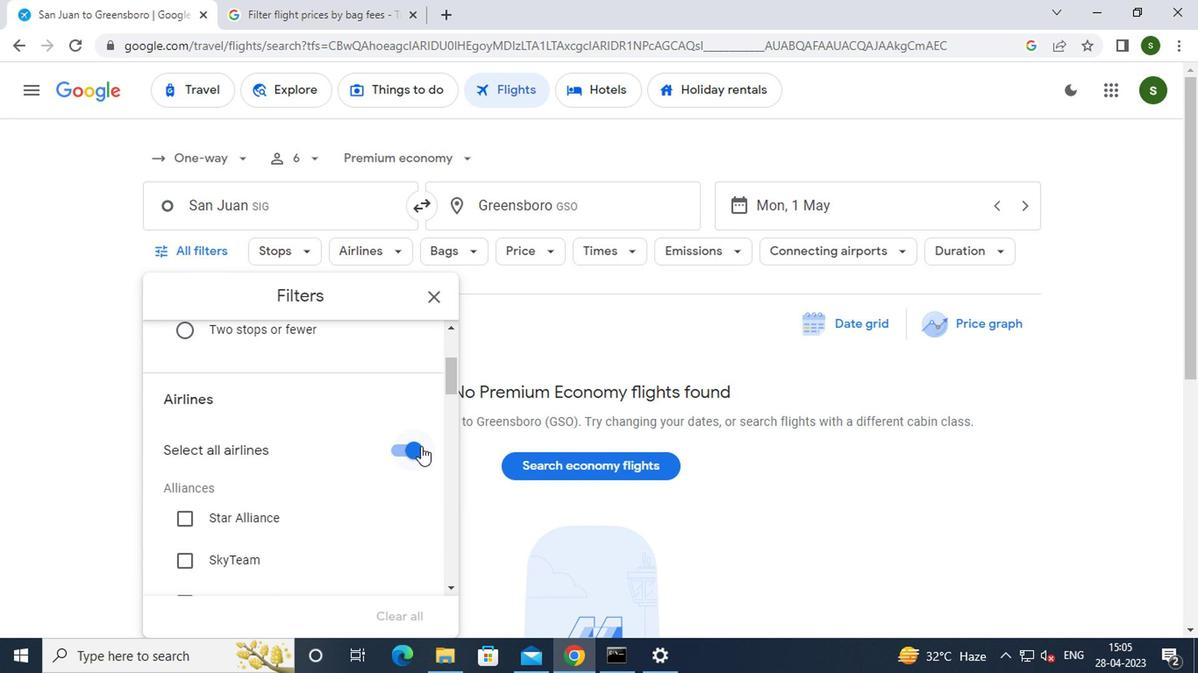
Action: Mouse moved to (348, 434)
Screenshot: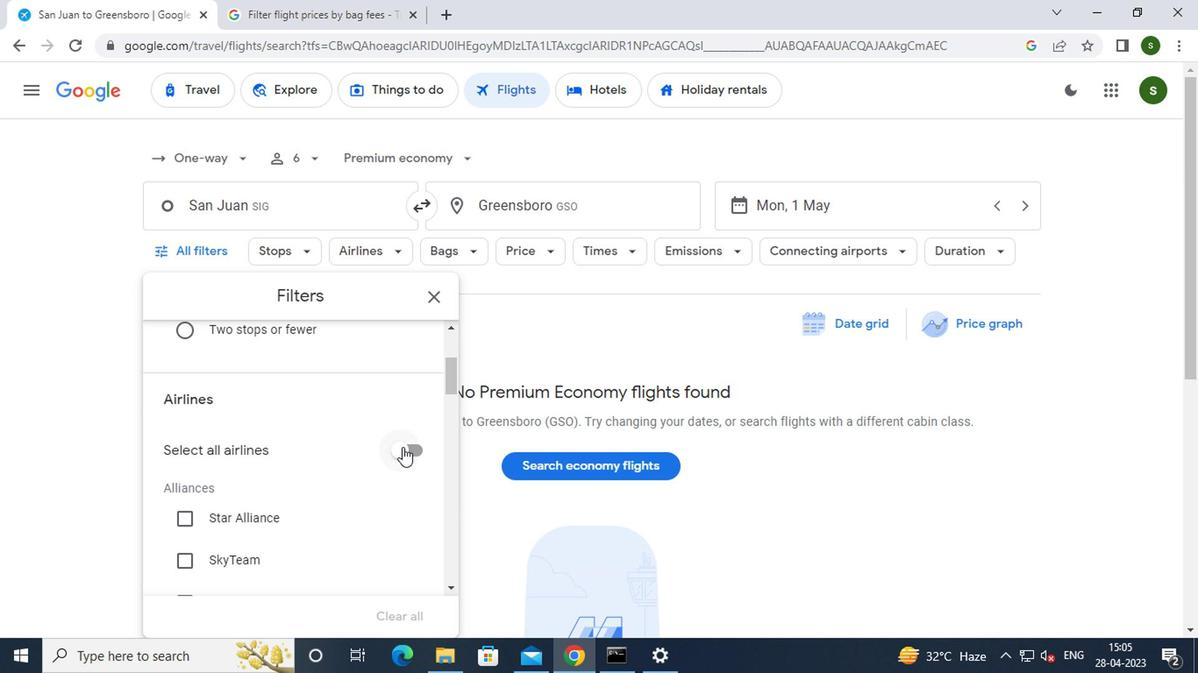 
Action: Mouse scrolled (348, 433) with delta (0, 0)
Screenshot: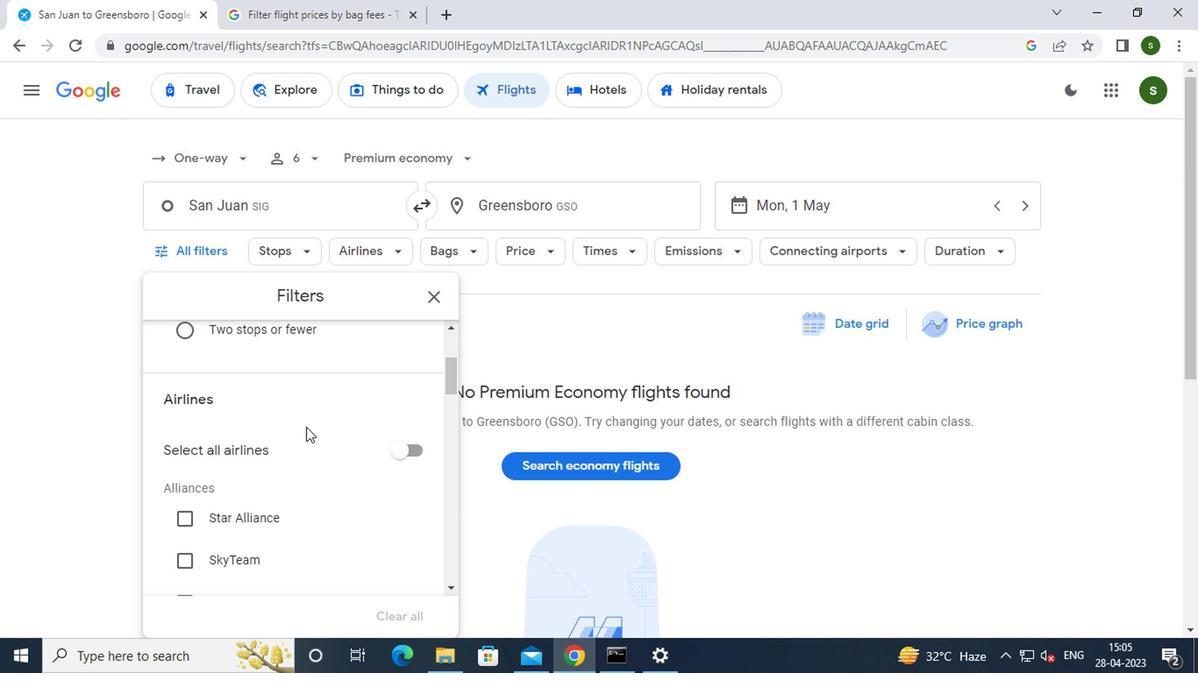 
Action: Mouse scrolled (348, 433) with delta (0, 0)
Screenshot: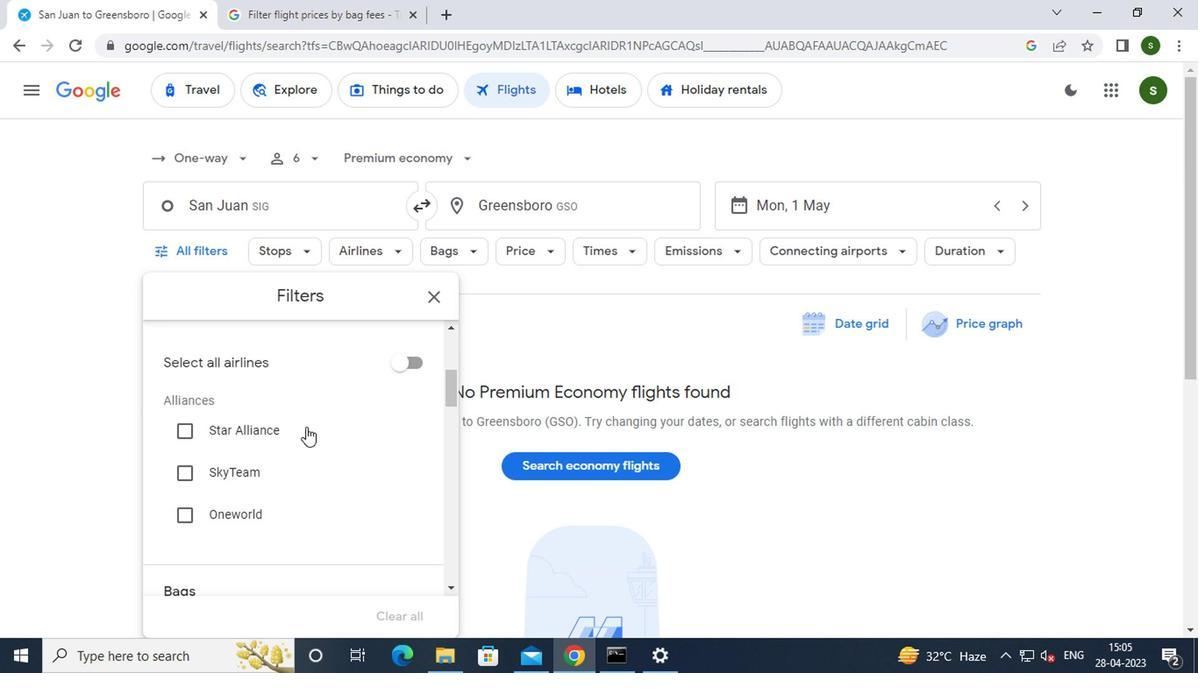 
Action: Mouse moved to (372, 442)
Screenshot: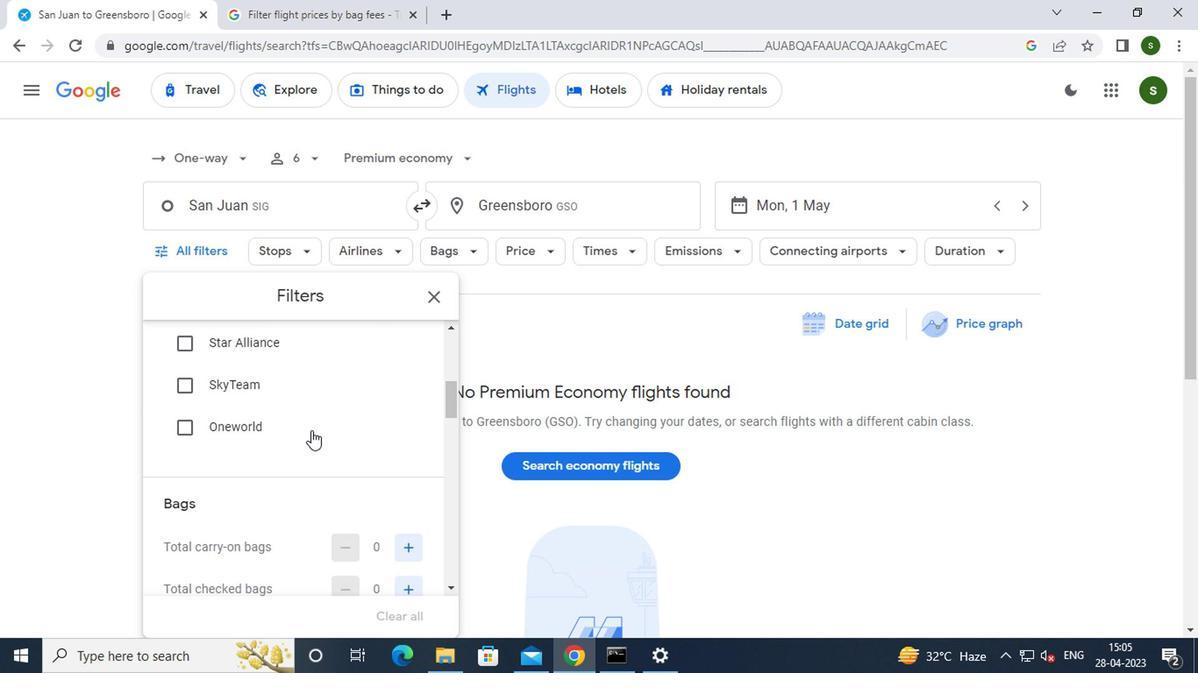 
Action: Mouse scrolled (372, 441) with delta (0, 0)
Screenshot: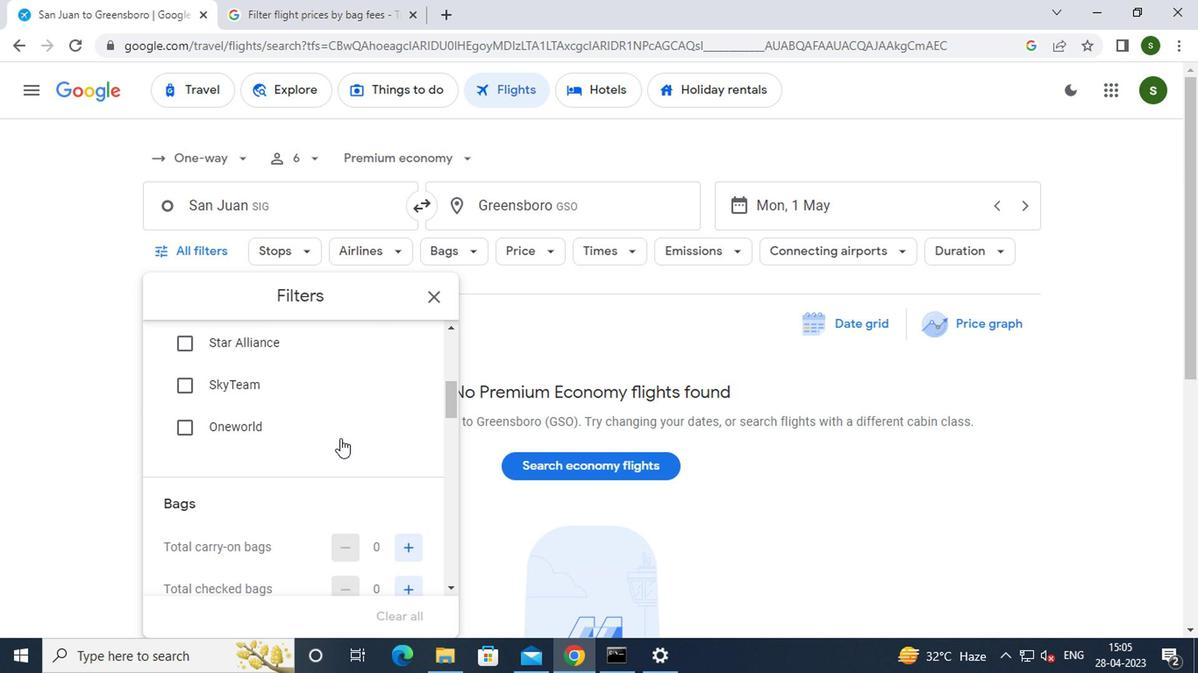 
Action: Mouse scrolled (372, 441) with delta (0, 0)
Screenshot: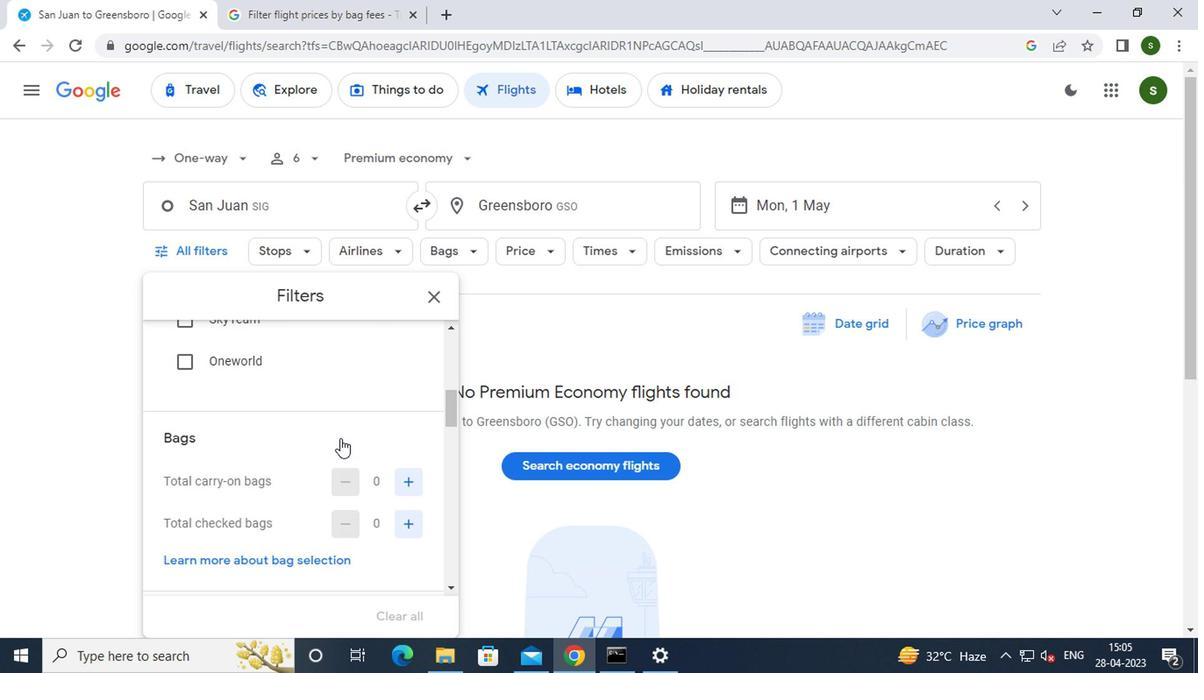 
Action: Mouse moved to (421, 541)
Screenshot: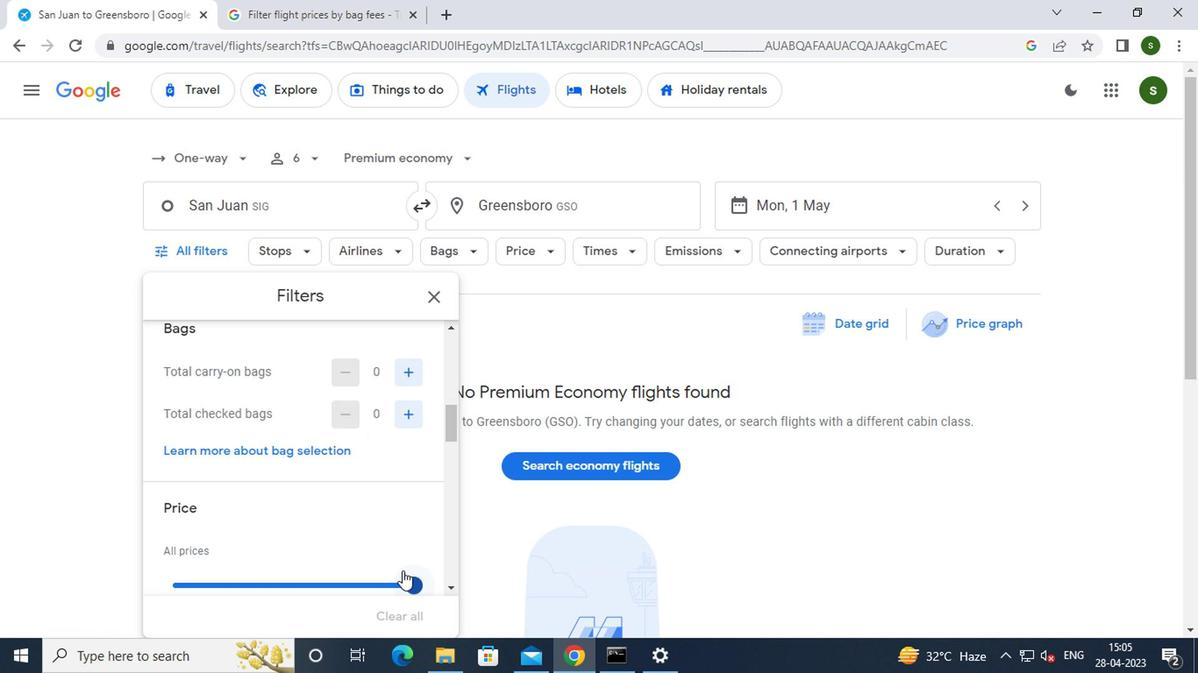 
Action: Mouse pressed left at (421, 541)
Screenshot: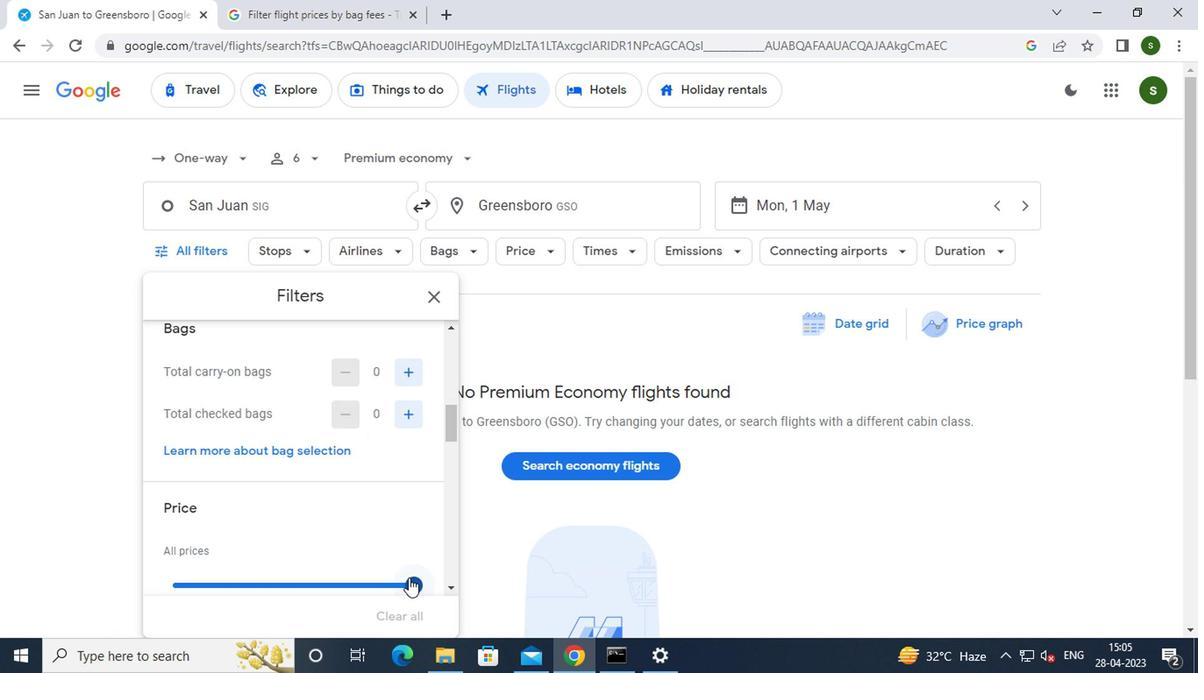 
Action: Mouse moved to (399, 486)
Screenshot: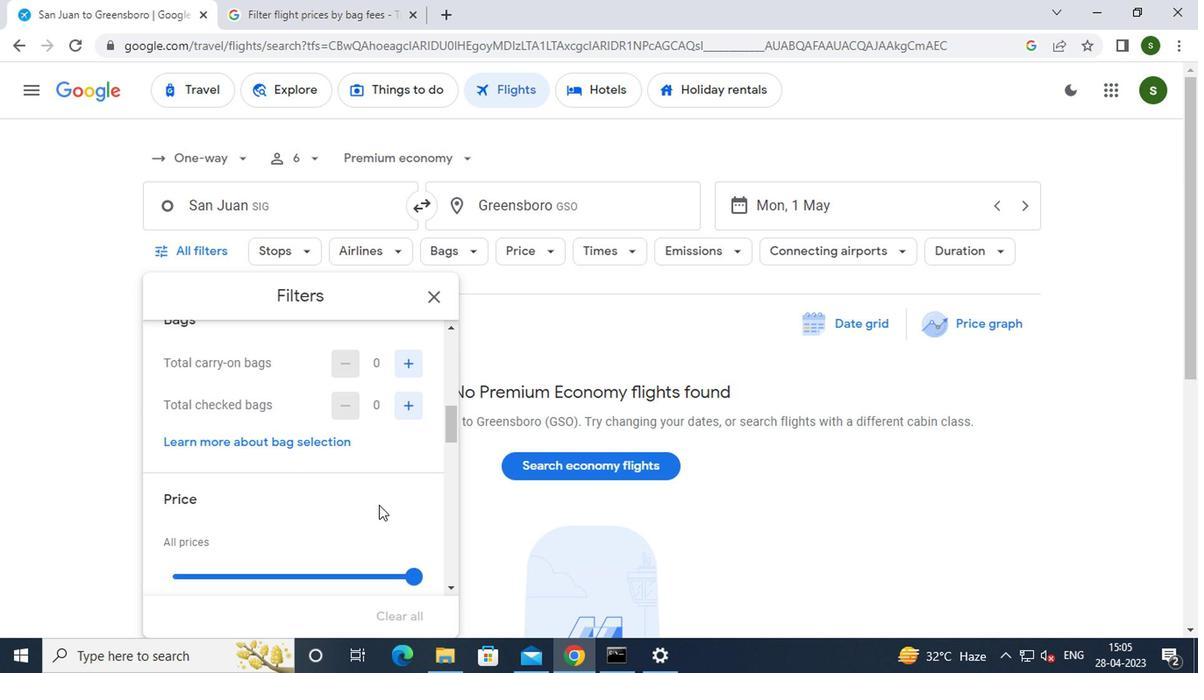 
Action: Mouse scrolled (399, 485) with delta (0, 0)
Screenshot: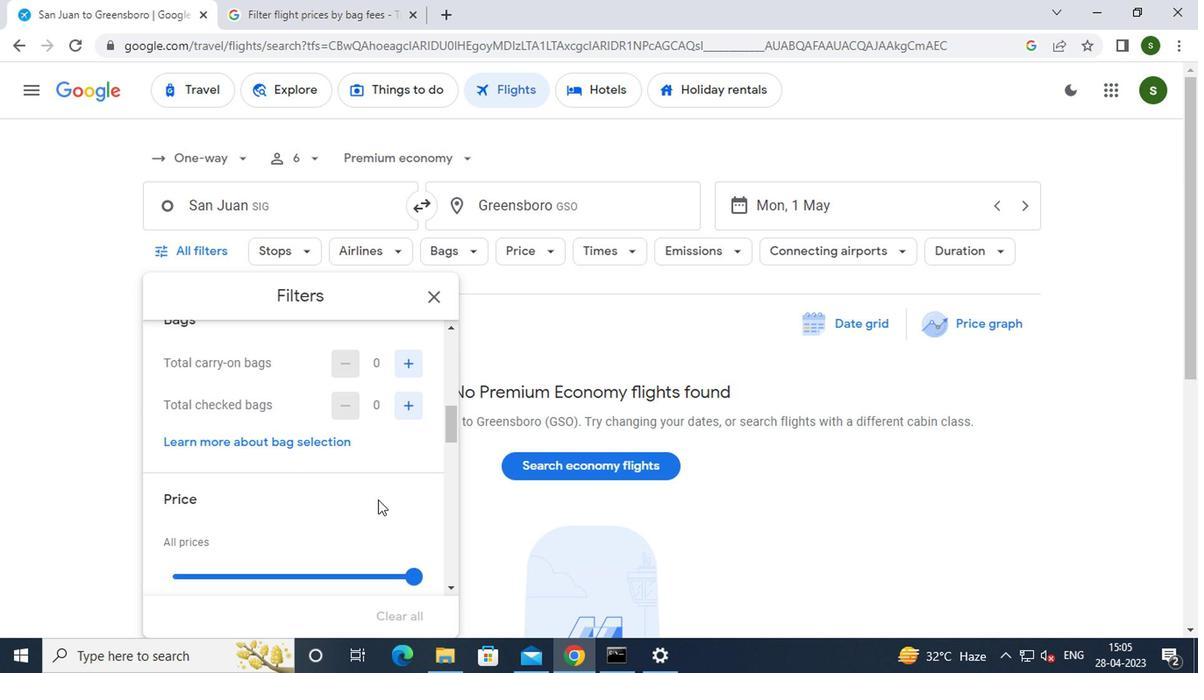 
Action: Mouse scrolled (399, 485) with delta (0, 0)
Screenshot: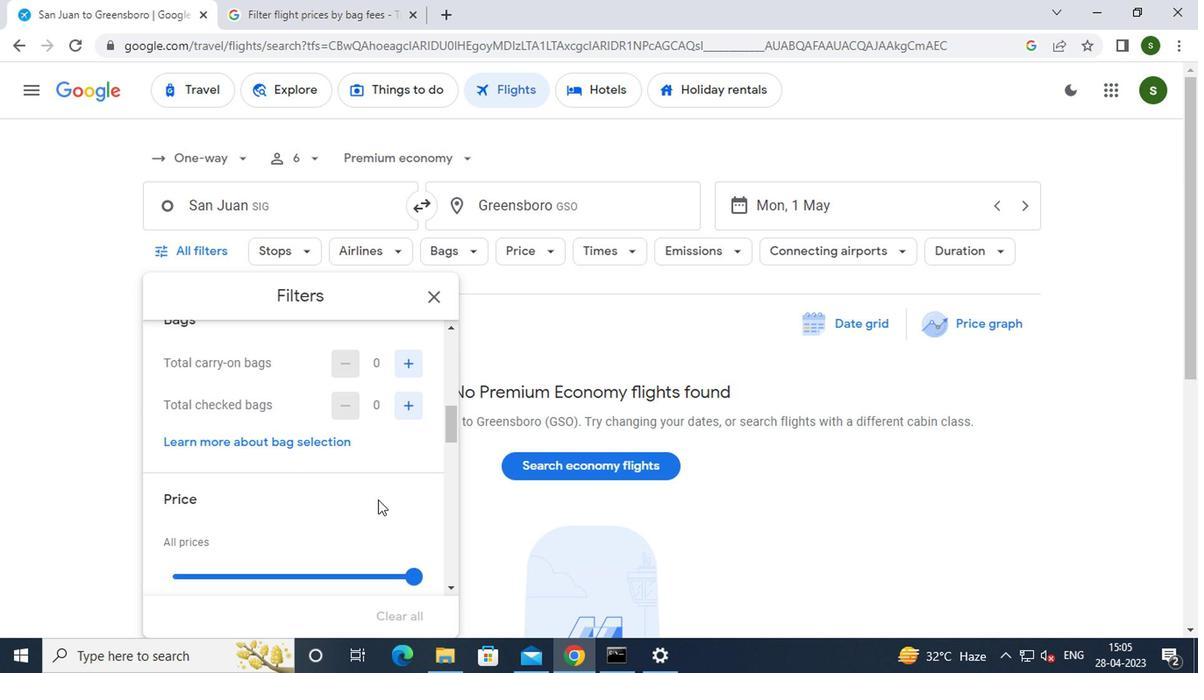 
Action: Mouse moved to (345, 499)
Screenshot: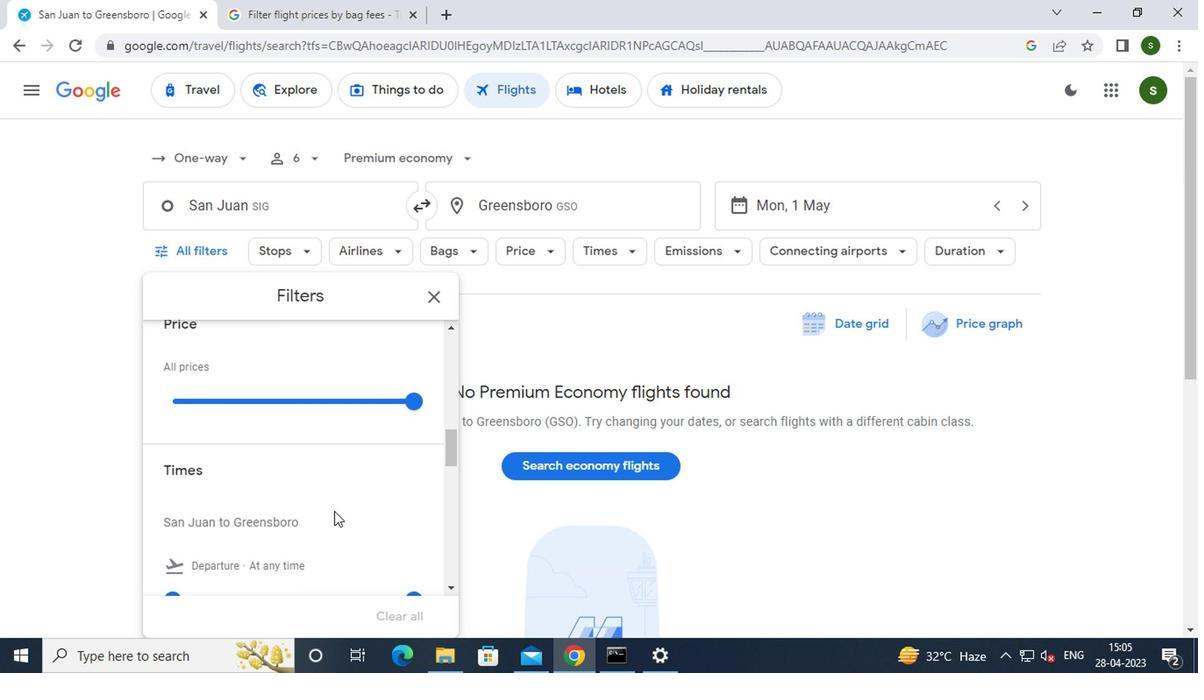 
Action: Mouse scrolled (345, 498) with delta (0, 0)
Screenshot: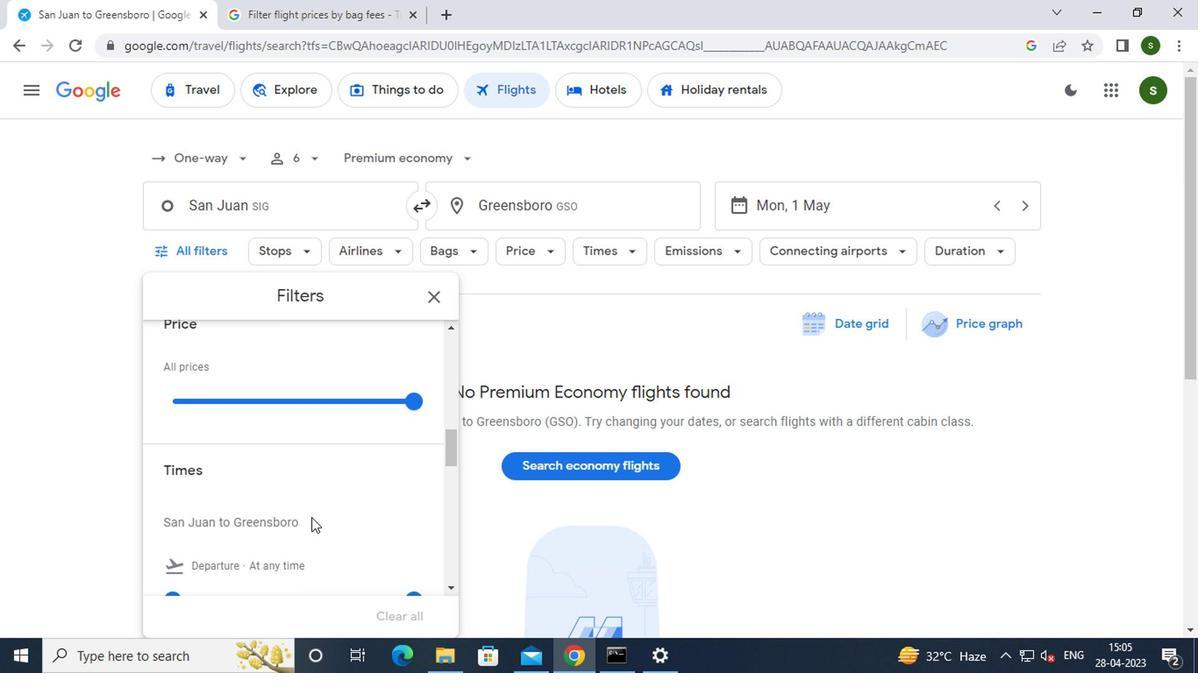 
Action: Mouse moved to (253, 496)
Screenshot: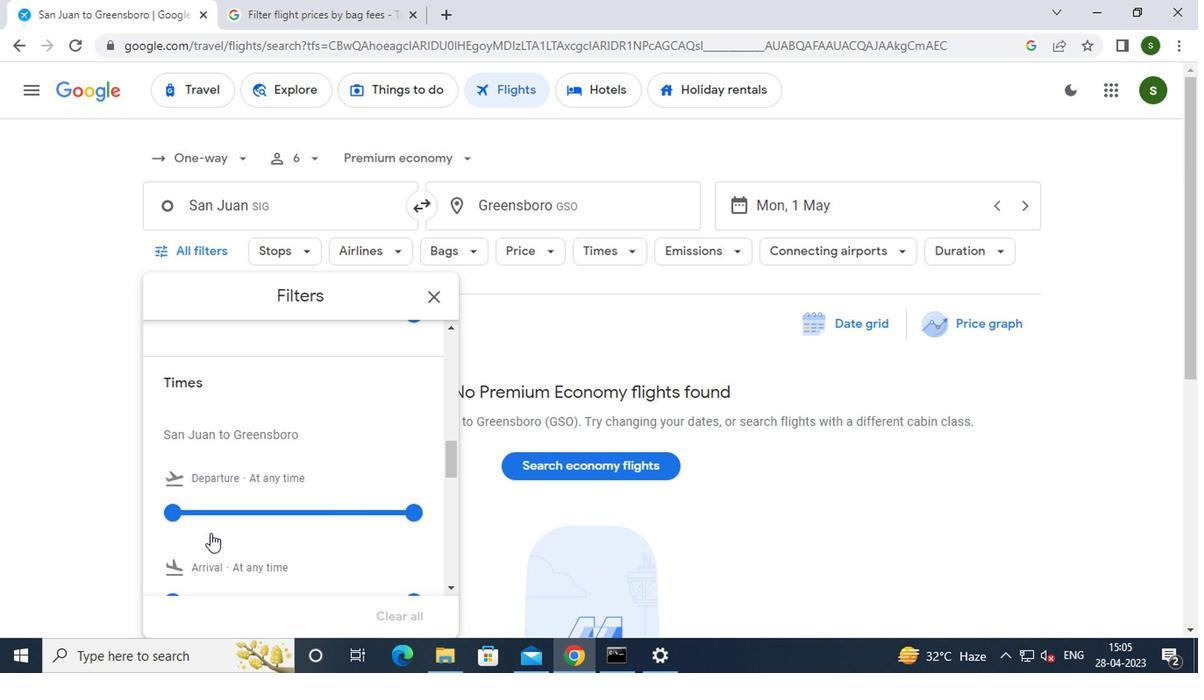 
Action: Mouse pressed left at (253, 496)
Screenshot: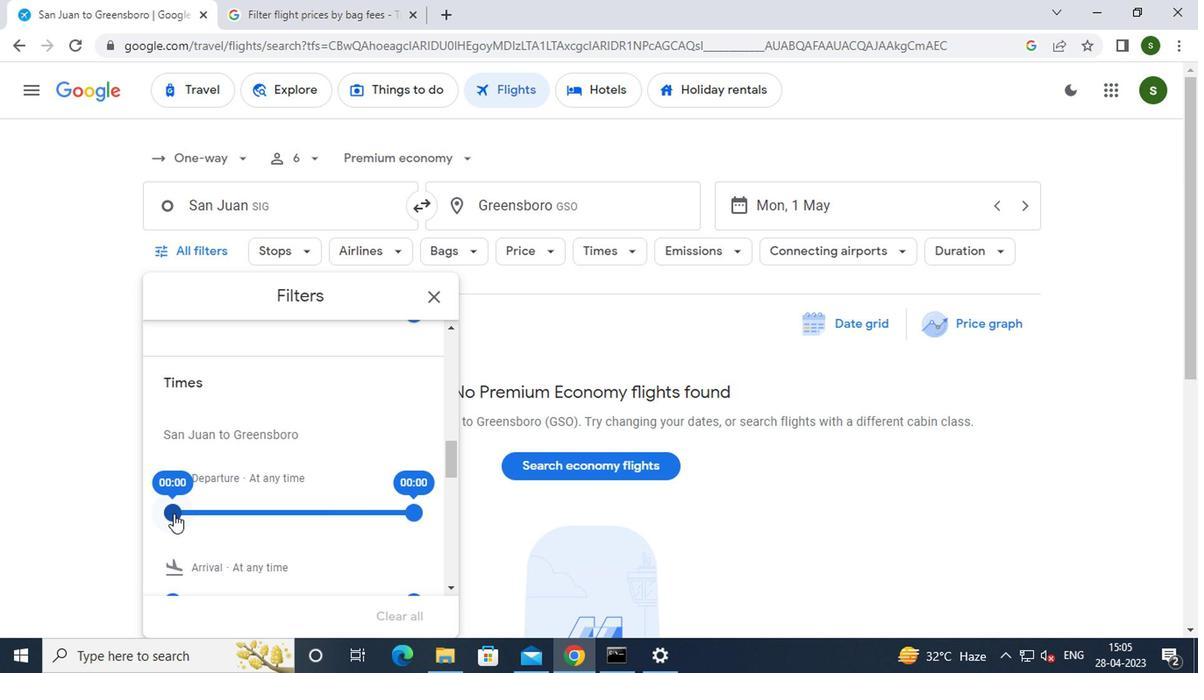 
Action: Mouse moved to (562, 383)
Screenshot: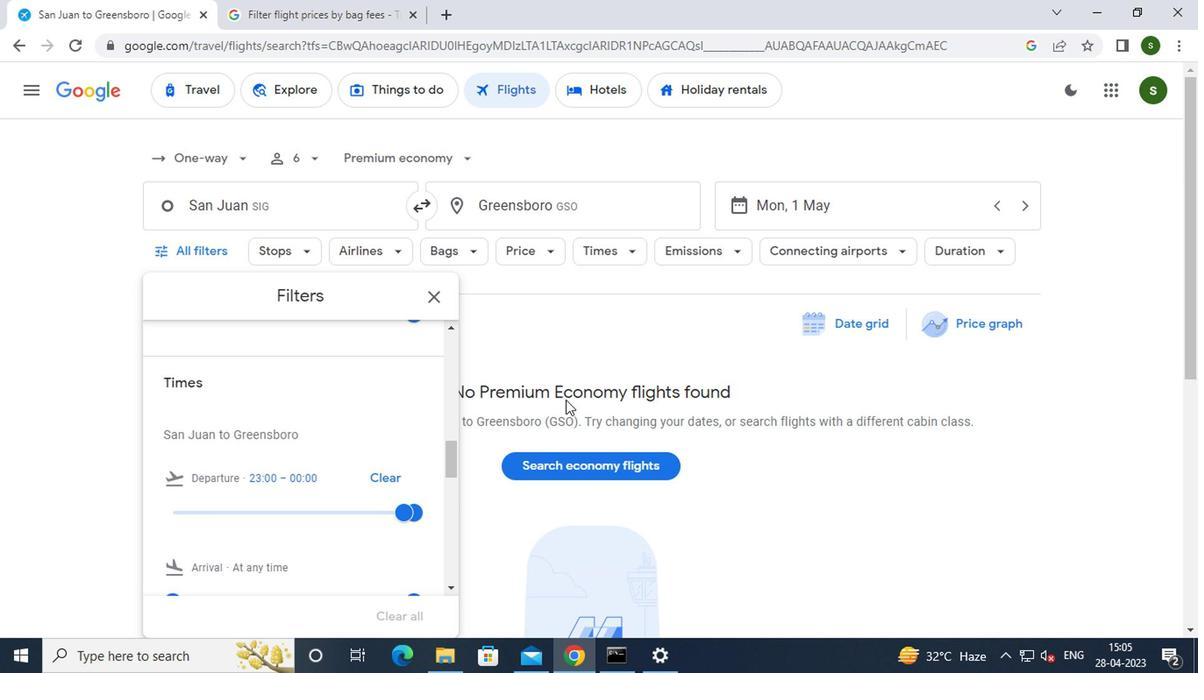 
Action: Mouse pressed left at (562, 383)
Screenshot: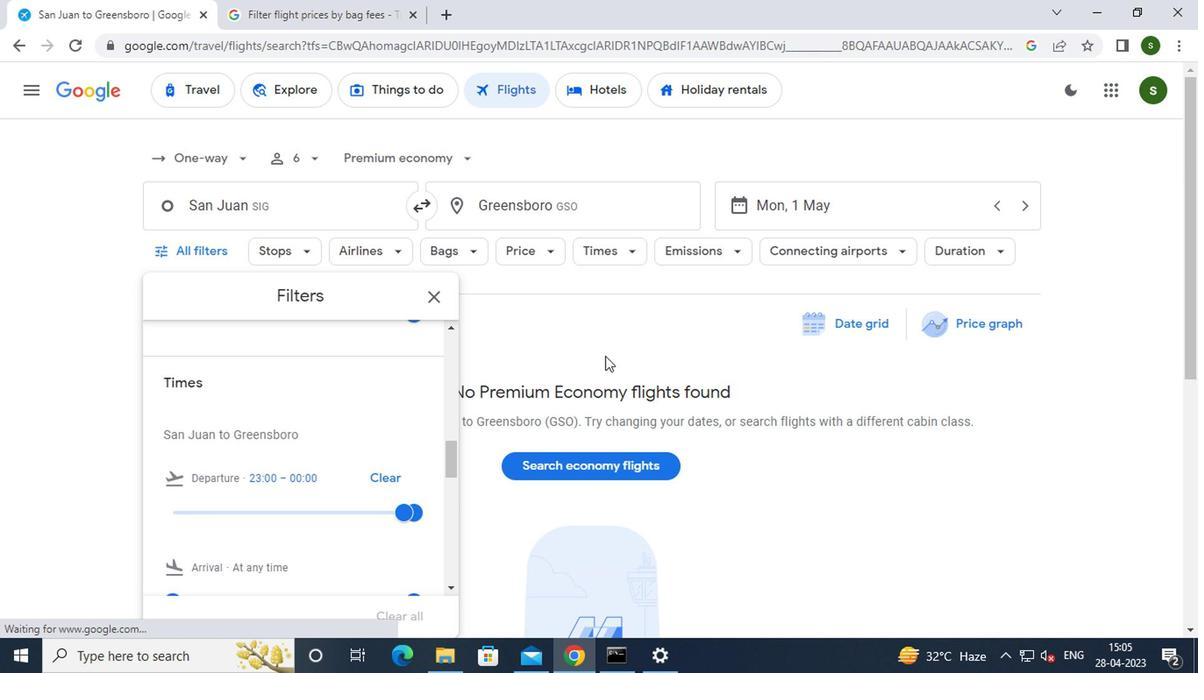 
